Task: Look for space in Westonaria, South Africa from 12th August, 2023 to 16th August, 2023 for 8 adults in price range Rs.10000 to Rs.16000. Place can be private room with 8 bedrooms having 8 beds and 8 bathrooms. Property type can be house, flat, guest house, hotel. Amenities needed are: wifi, TV, free parkinig on premises, gym, breakfast. Booking option can be shelf check-in. Required host language is English.
Action: Mouse moved to (475, 95)
Screenshot: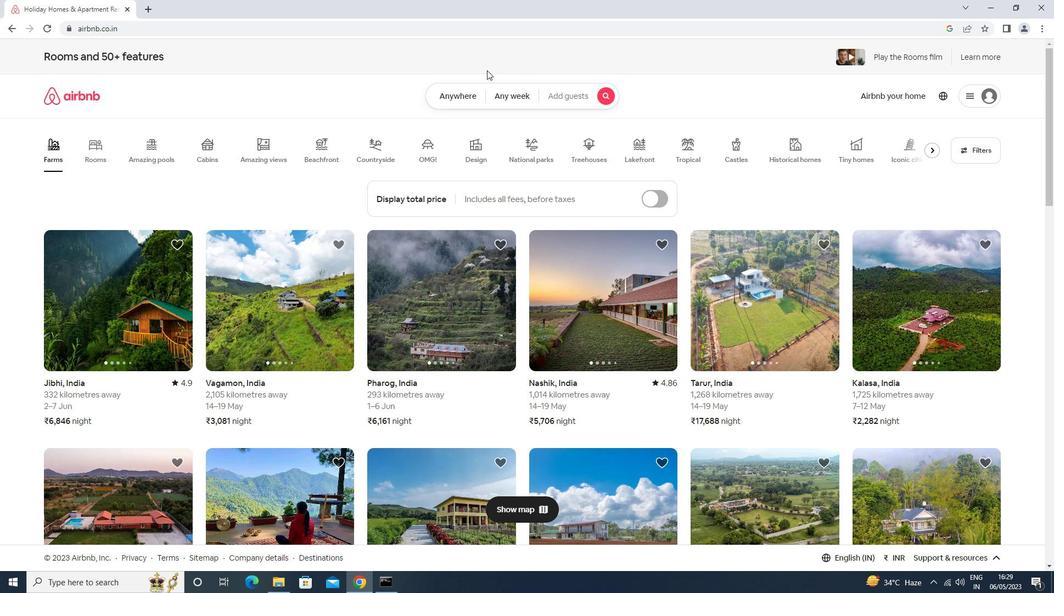
Action: Mouse pressed left at (475, 95)
Screenshot: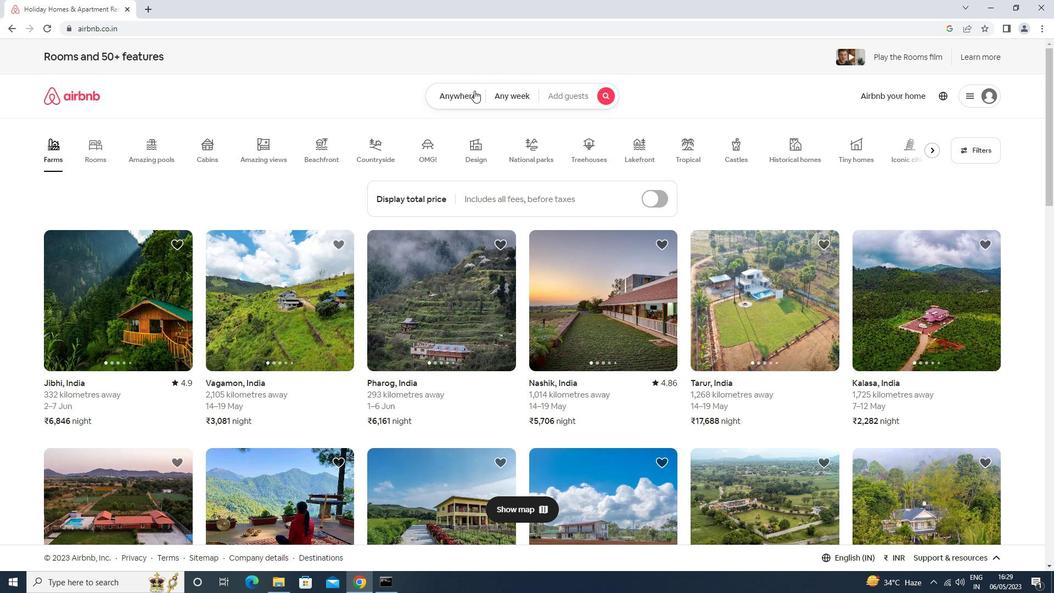 
Action: Mouse moved to (431, 141)
Screenshot: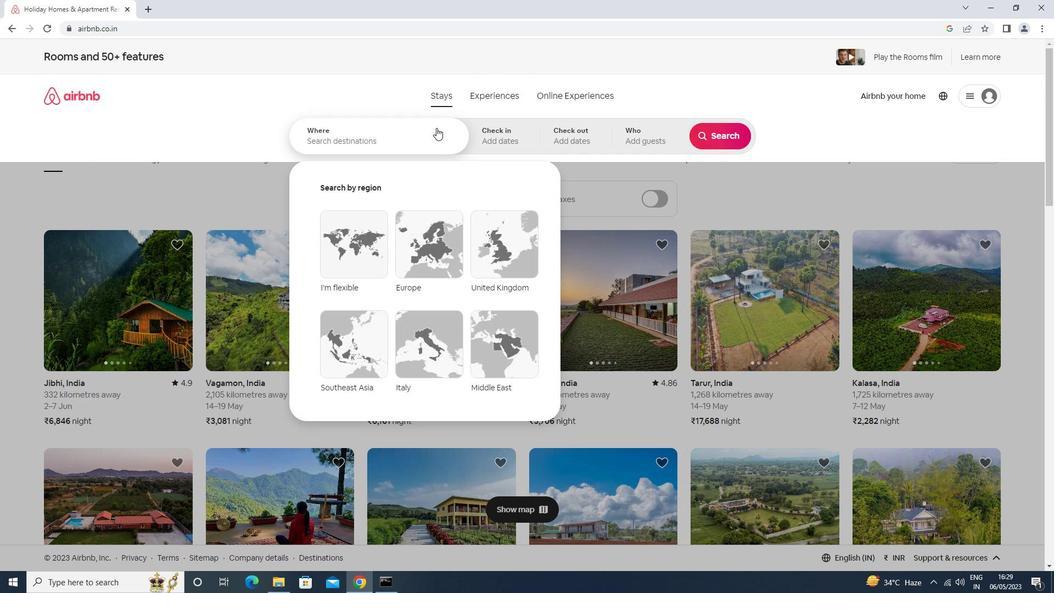 
Action: Mouse pressed left at (431, 141)
Screenshot: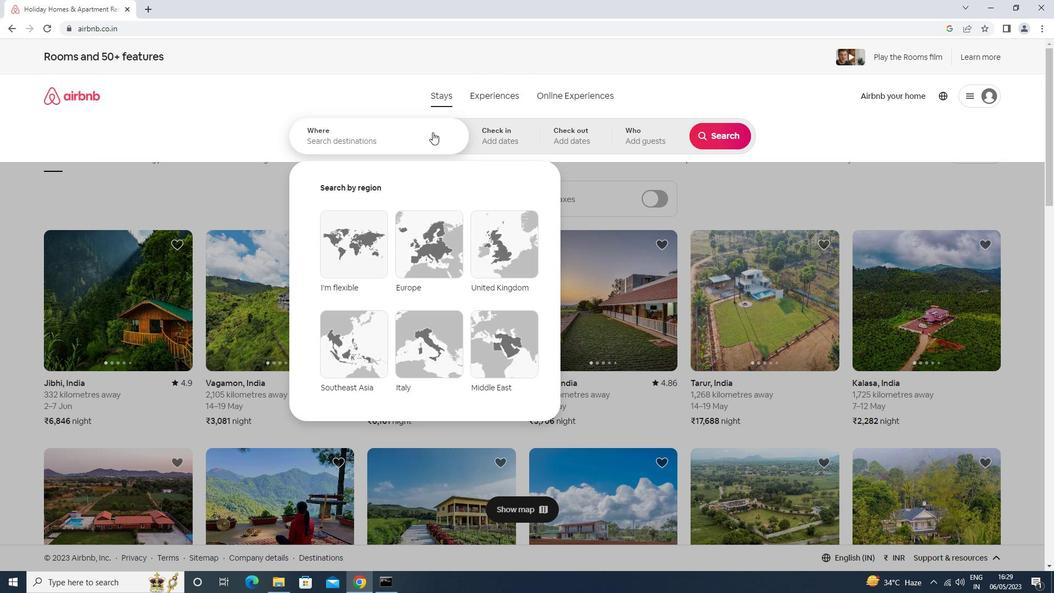 
Action: Key pressed <Key.shift>WESTONARIA<Key.shift><<Key.backspace>,<Key.space><Key.shift>SOUTH<Key.space><Key.shift>AFRICA<Key.down><Key.enter>
Screenshot: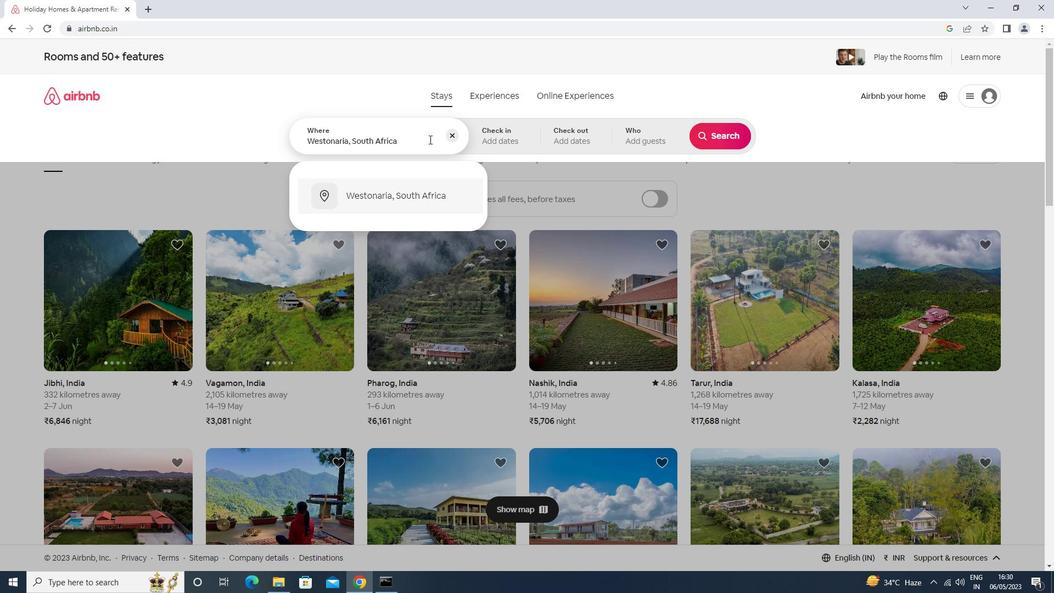 
Action: Mouse moved to (720, 223)
Screenshot: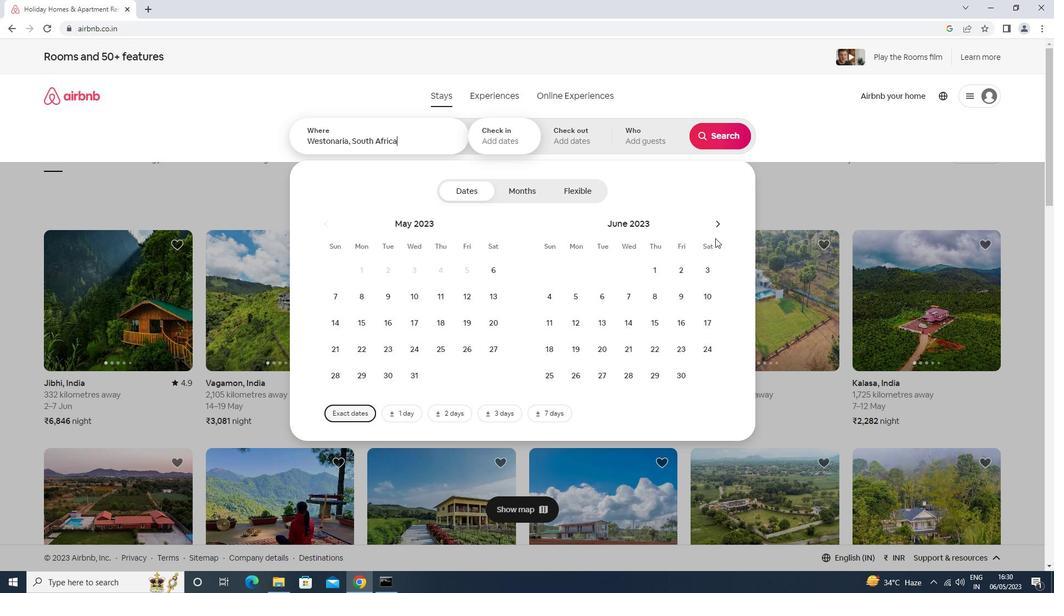 
Action: Mouse pressed left at (720, 223)
Screenshot: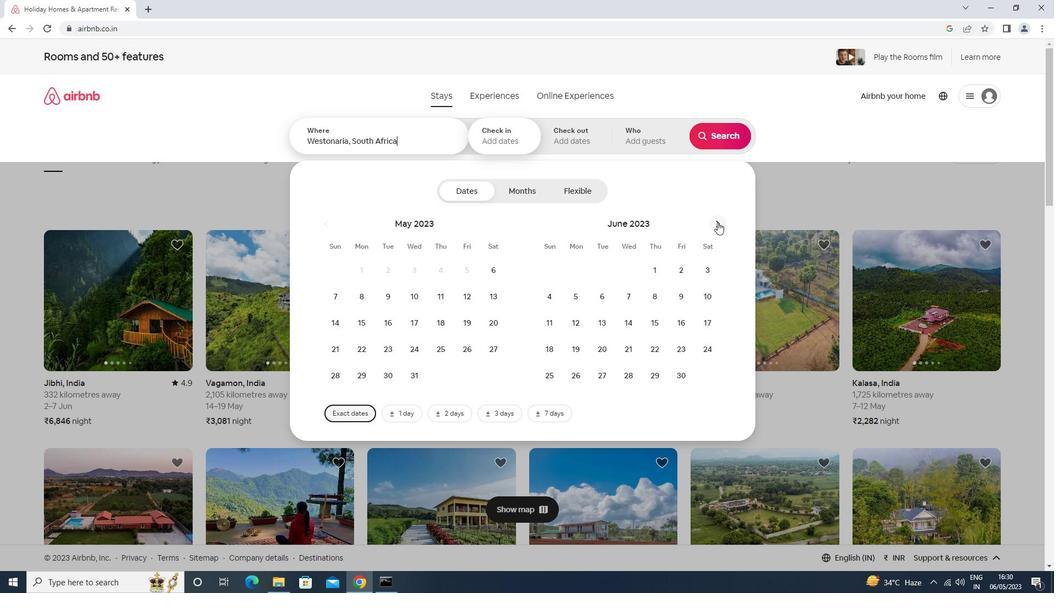 
Action: Mouse pressed left at (720, 223)
Screenshot: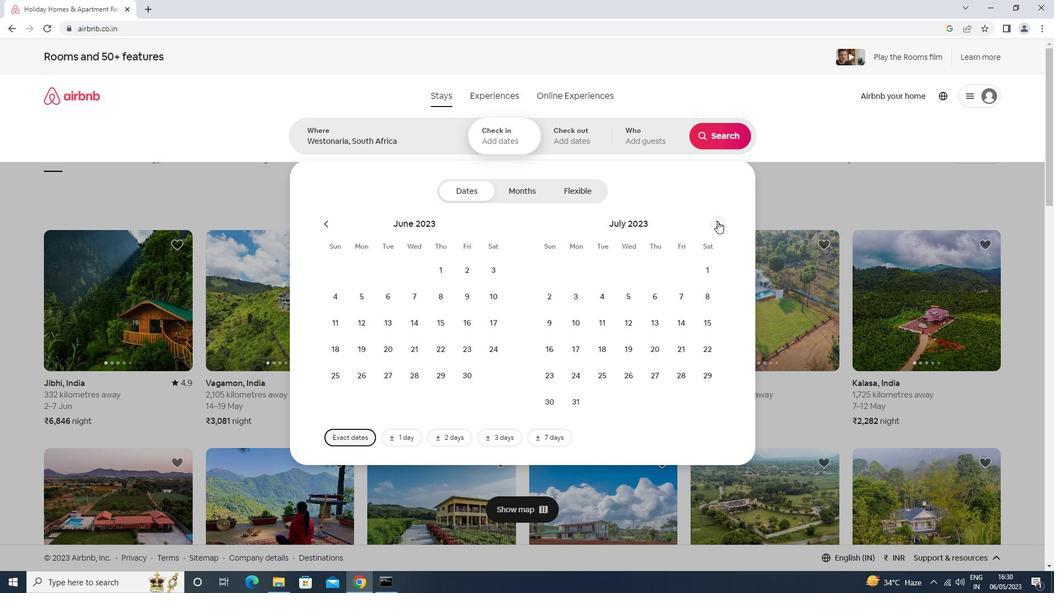 
Action: Mouse moved to (708, 297)
Screenshot: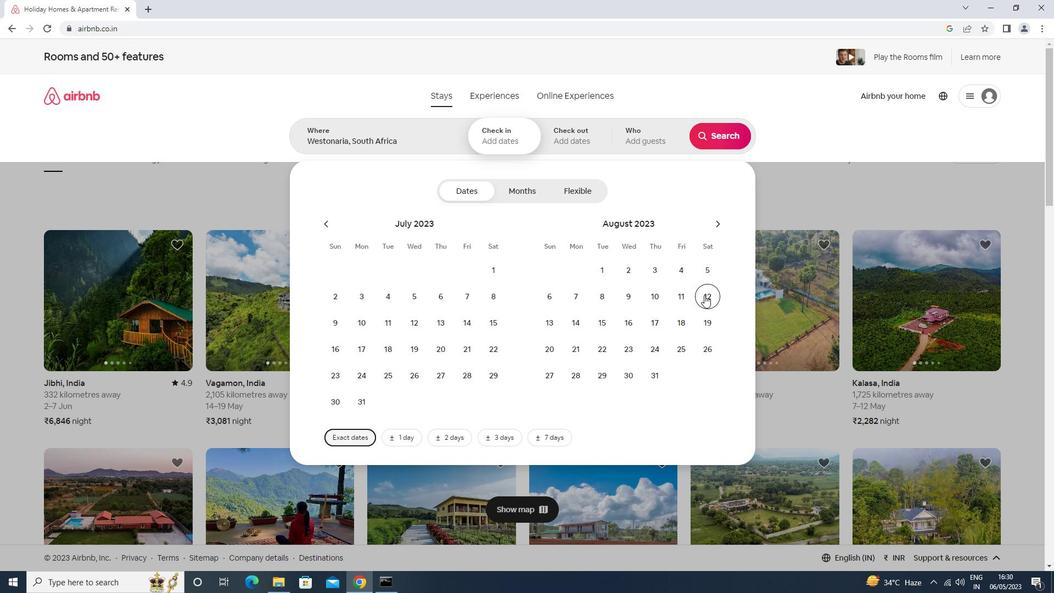 
Action: Mouse pressed left at (708, 297)
Screenshot: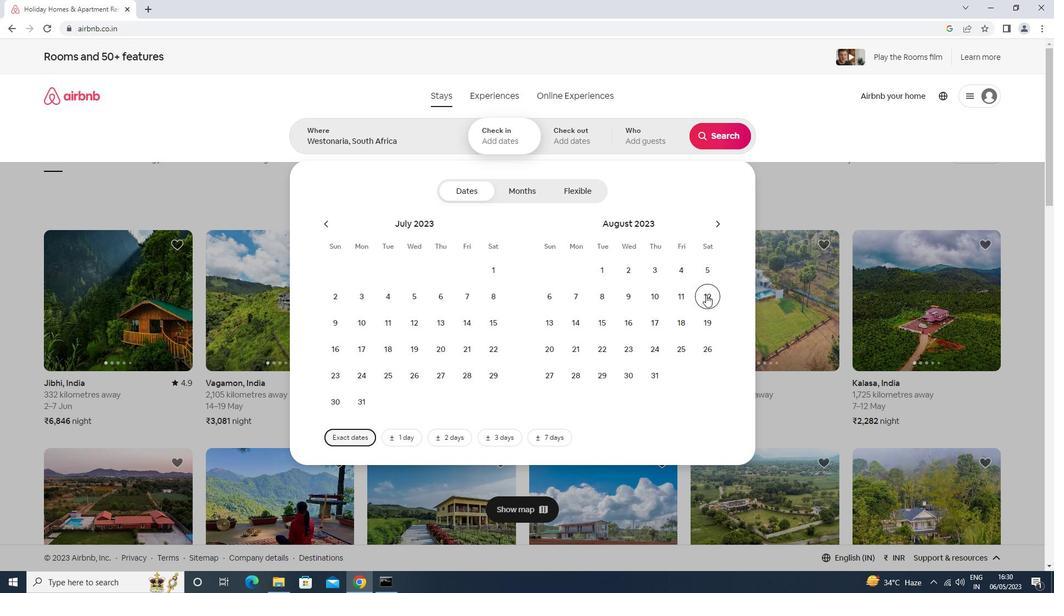 
Action: Mouse moved to (631, 330)
Screenshot: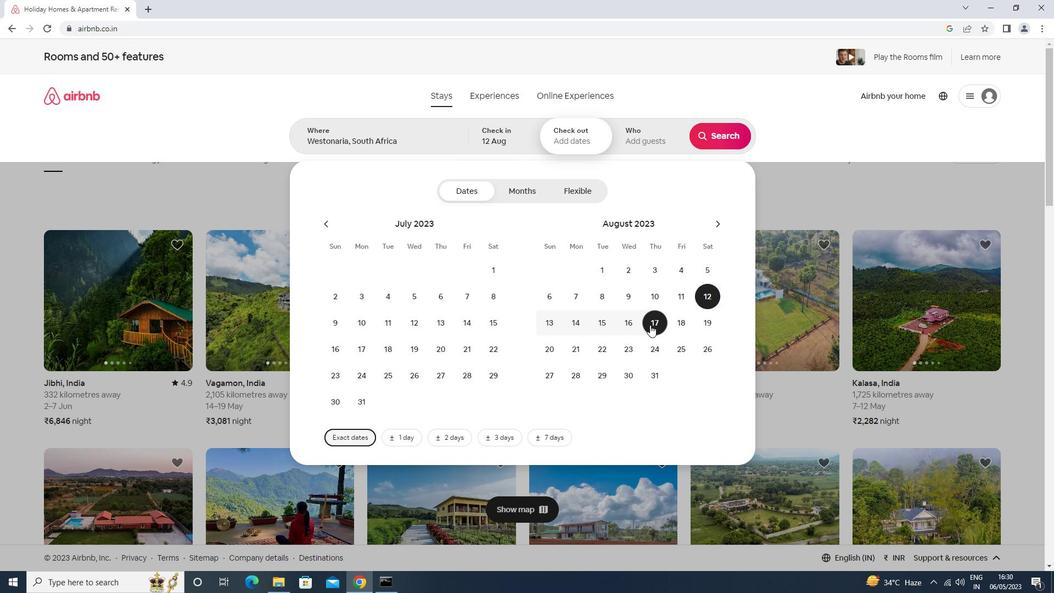 
Action: Mouse pressed left at (631, 330)
Screenshot: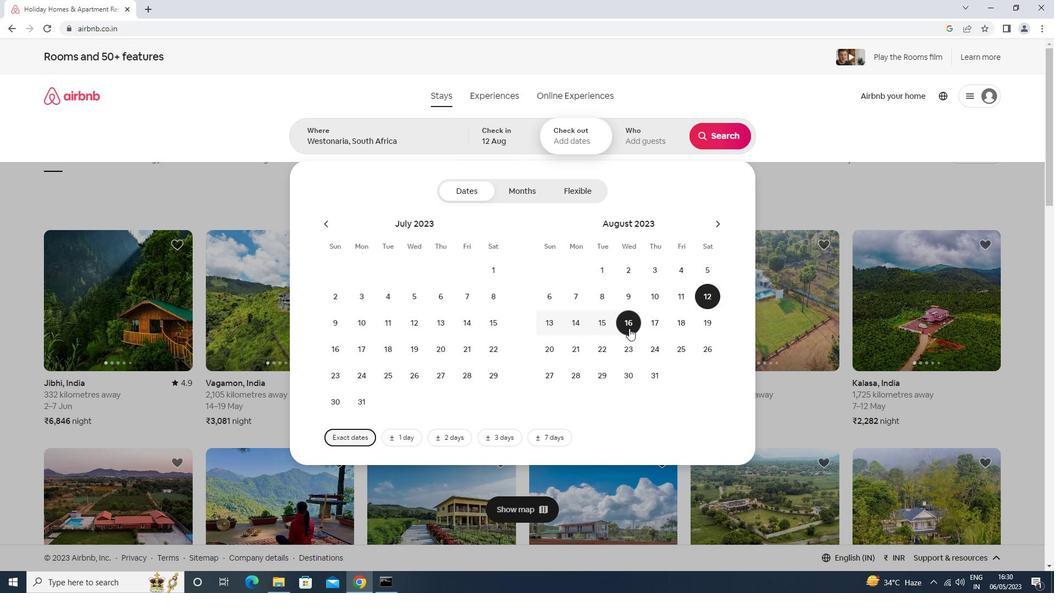 
Action: Mouse moved to (636, 147)
Screenshot: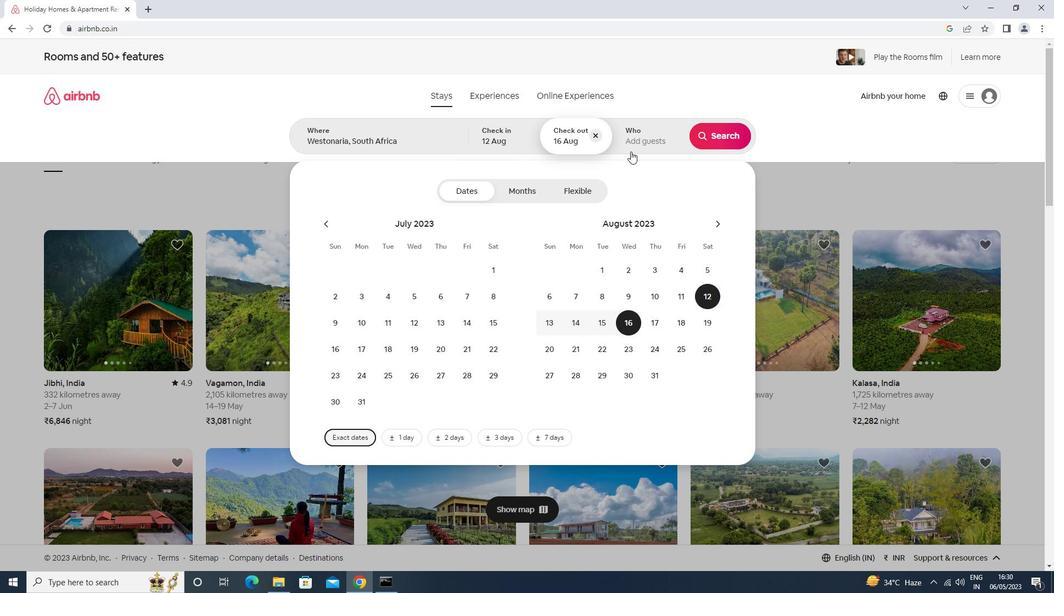
Action: Mouse pressed left at (636, 147)
Screenshot: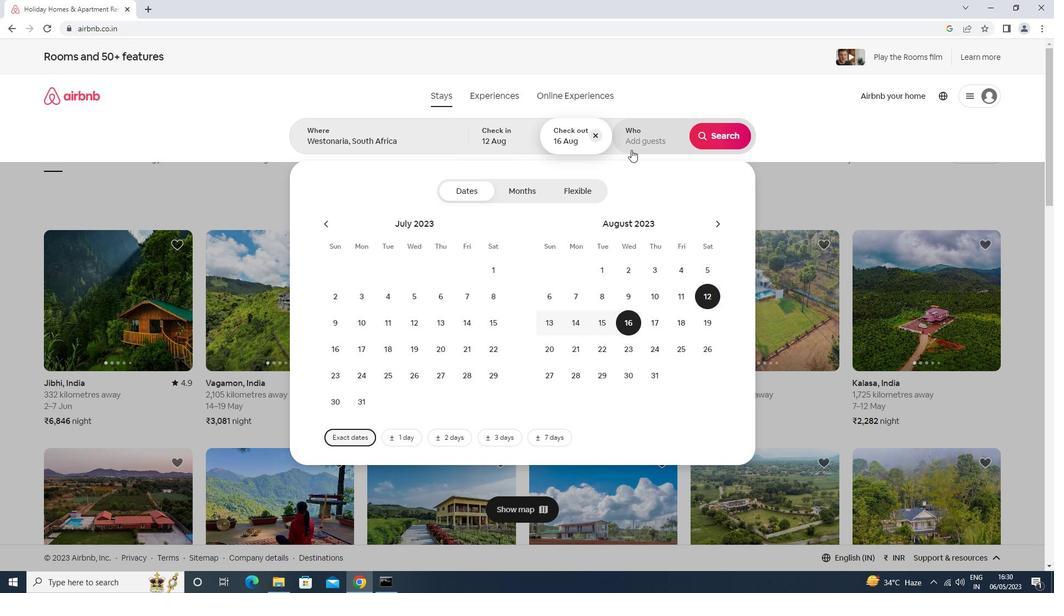 
Action: Mouse moved to (725, 195)
Screenshot: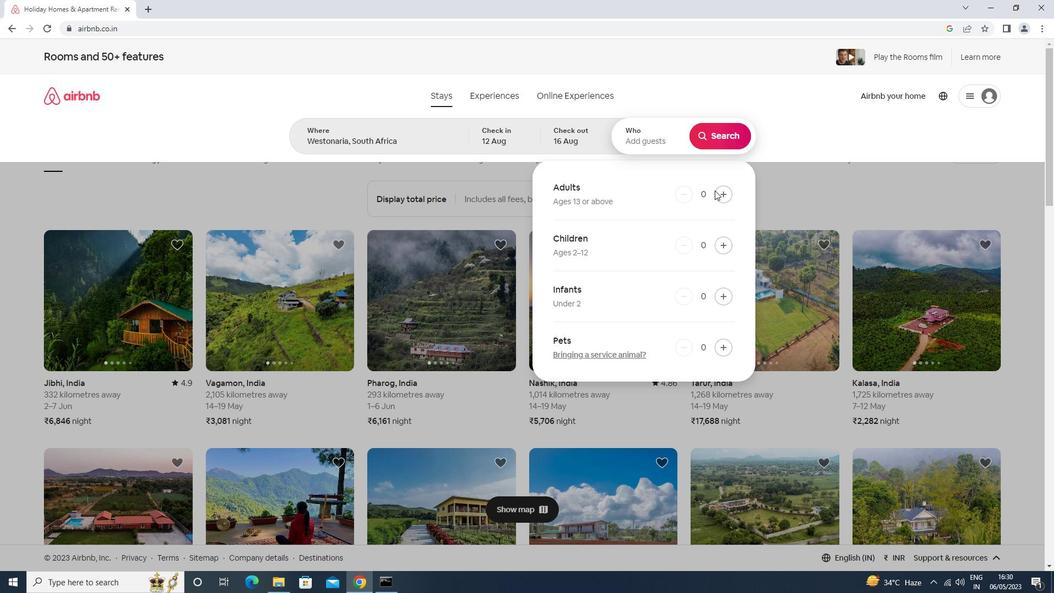 
Action: Mouse pressed left at (725, 195)
Screenshot: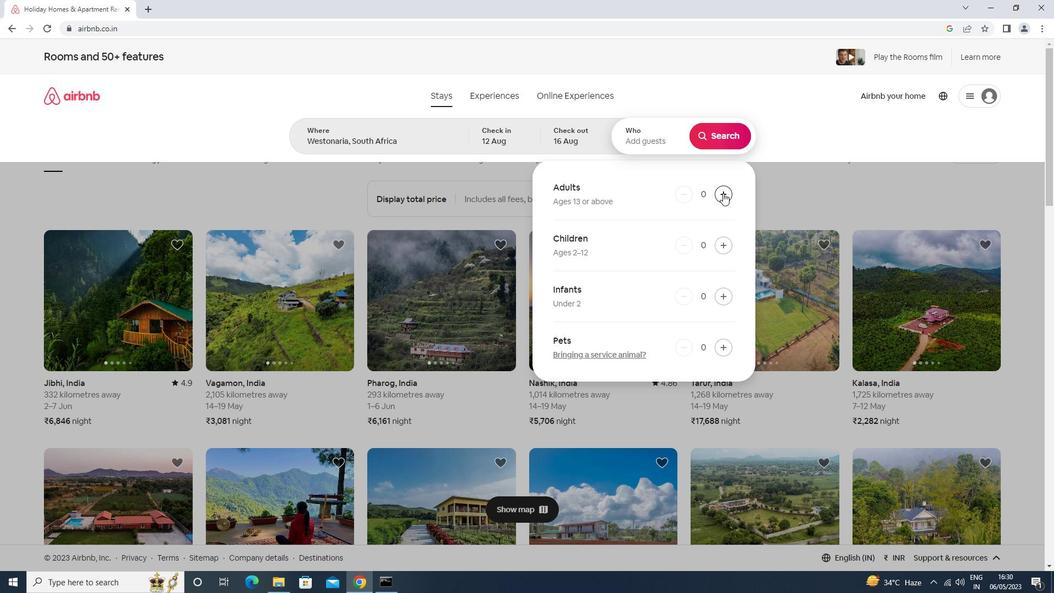 
Action: Mouse pressed left at (725, 195)
Screenshot: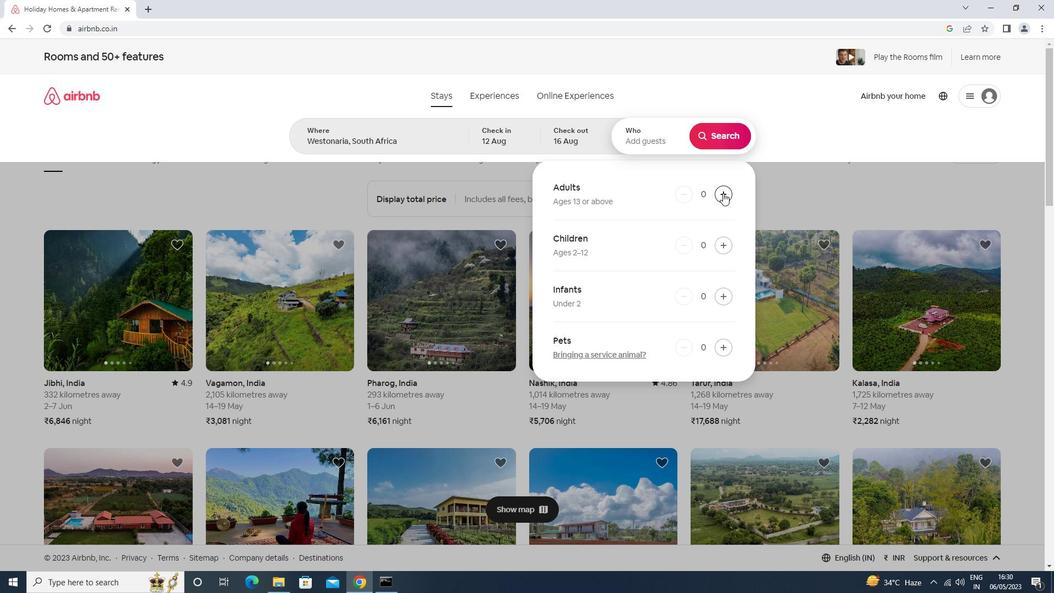 
Action: Mouse pressed left at (725, 195)
Screenshot: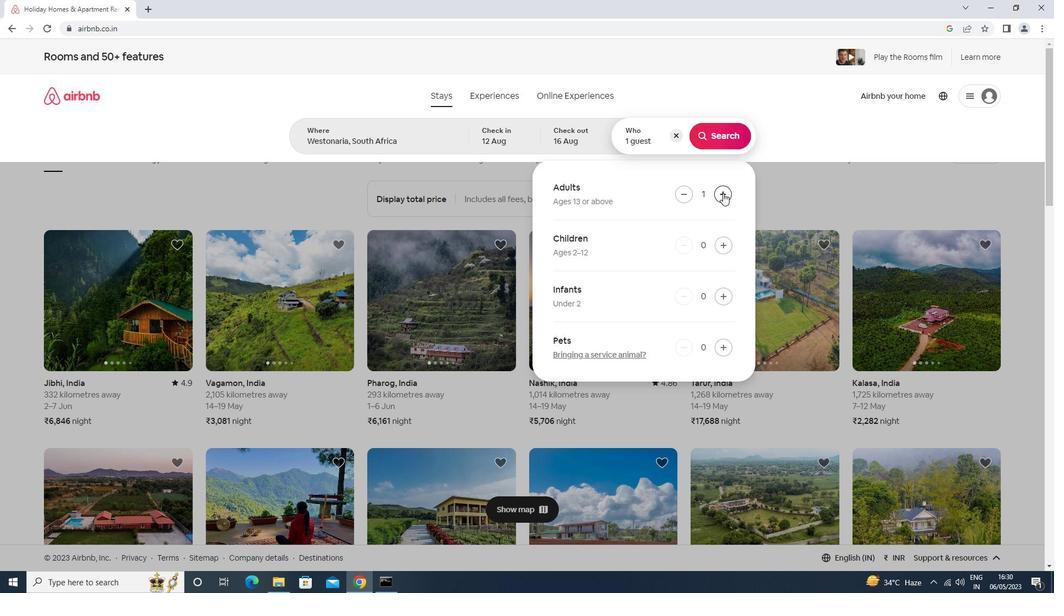 
Action: Mouse pressed left at (725, 195)
Screenshot: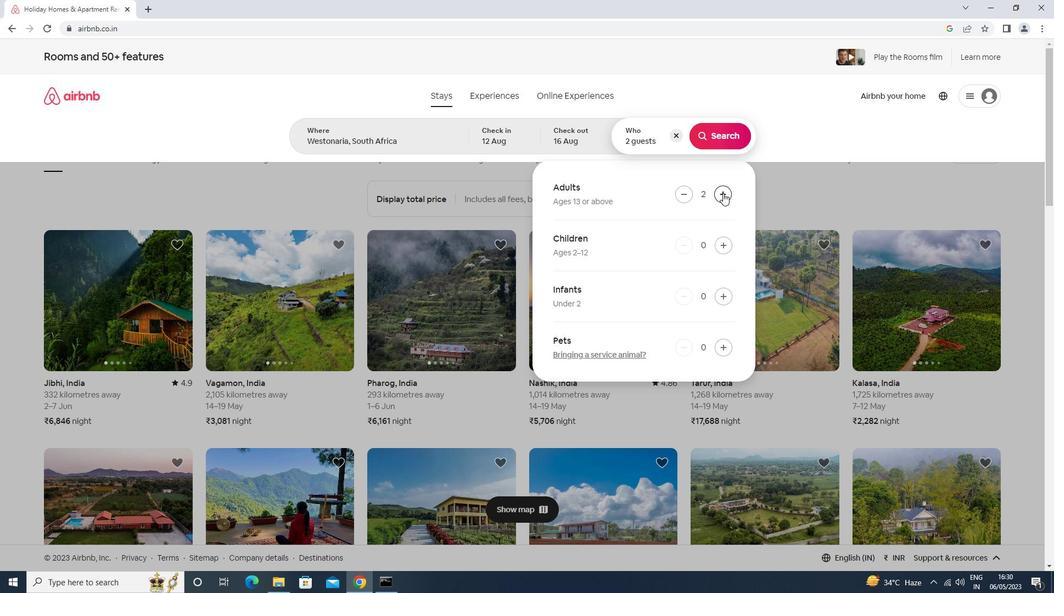 
Action: Mouse pressed left at (725, 195)
Screenshot: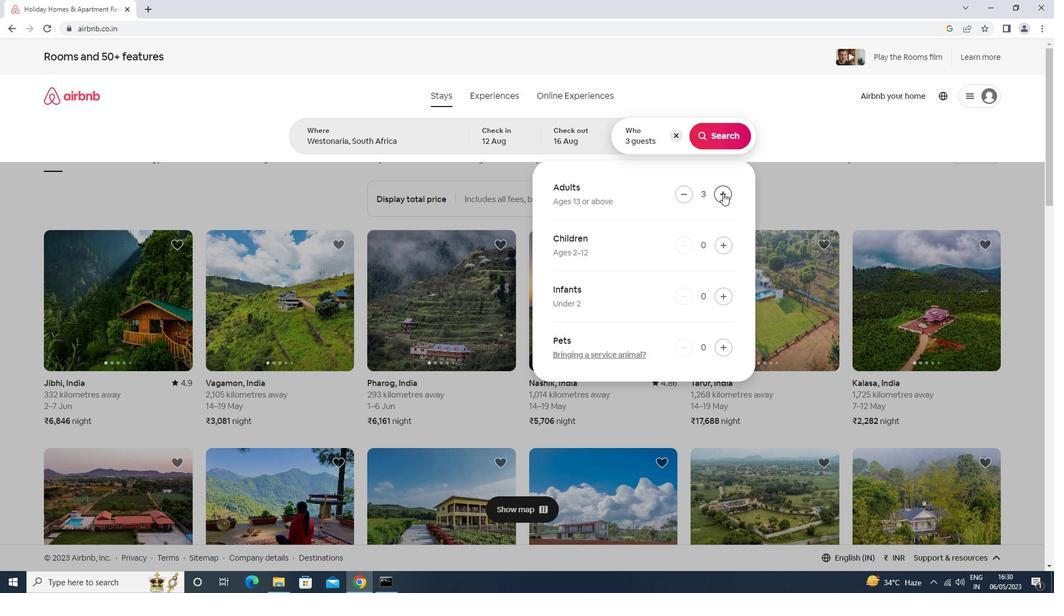 
Action: Mouse pressed left at (725, 195)
Screenshot: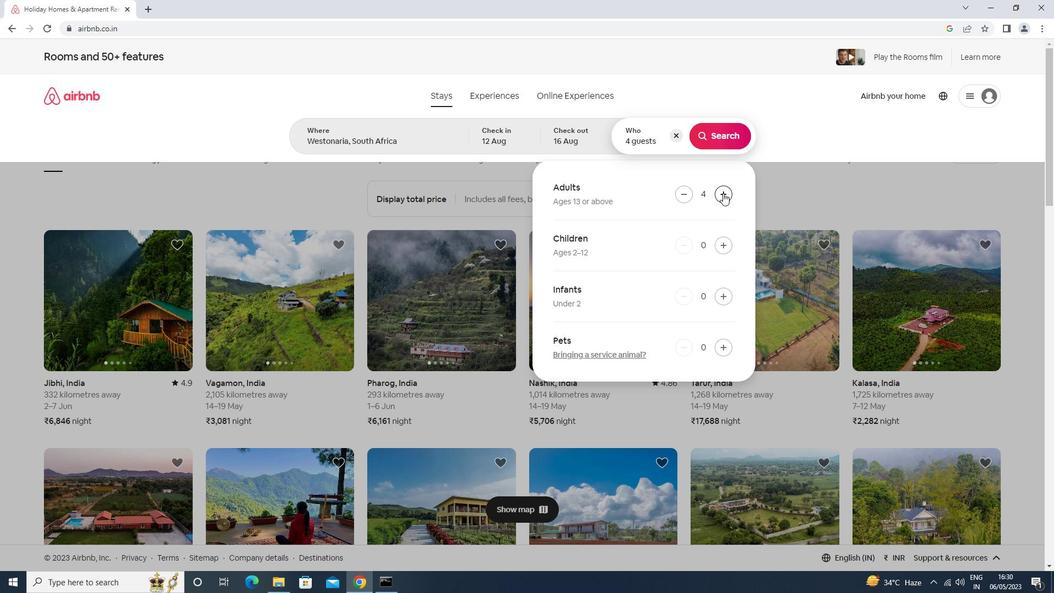 
Action: Mouse pressed left at (725, 195)
Screenshot: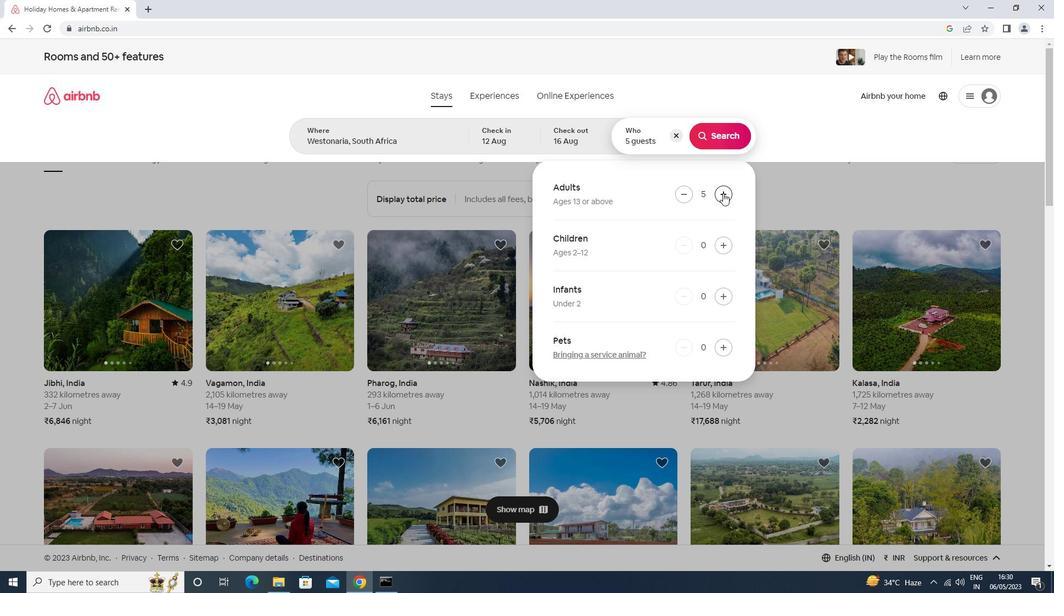 
Action: Mouse pressed left at (725, 195)
Screenshot: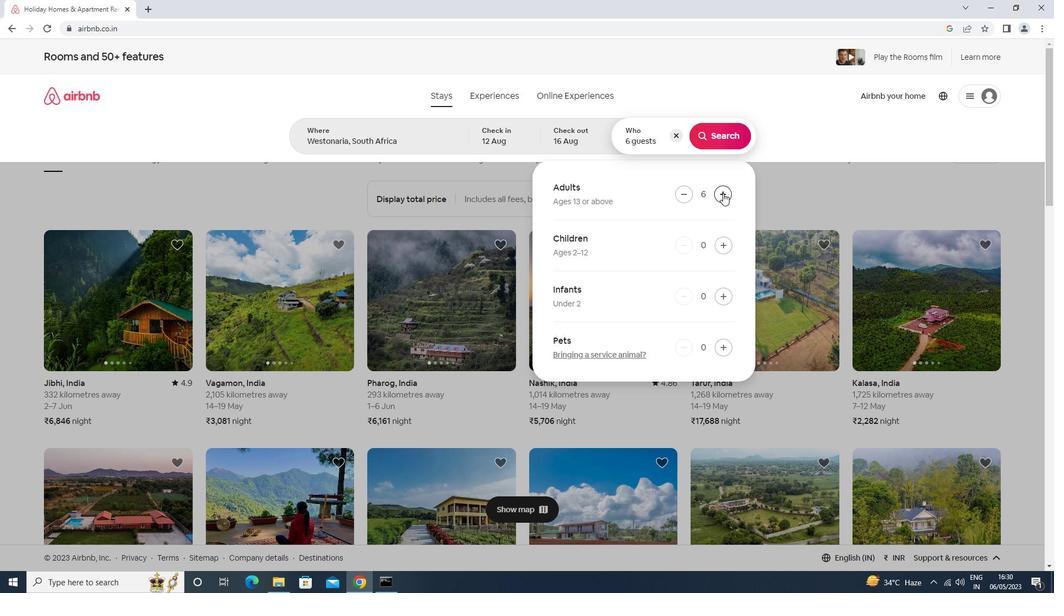 
Action: Mouse moved to (719, 142)
Screenshot: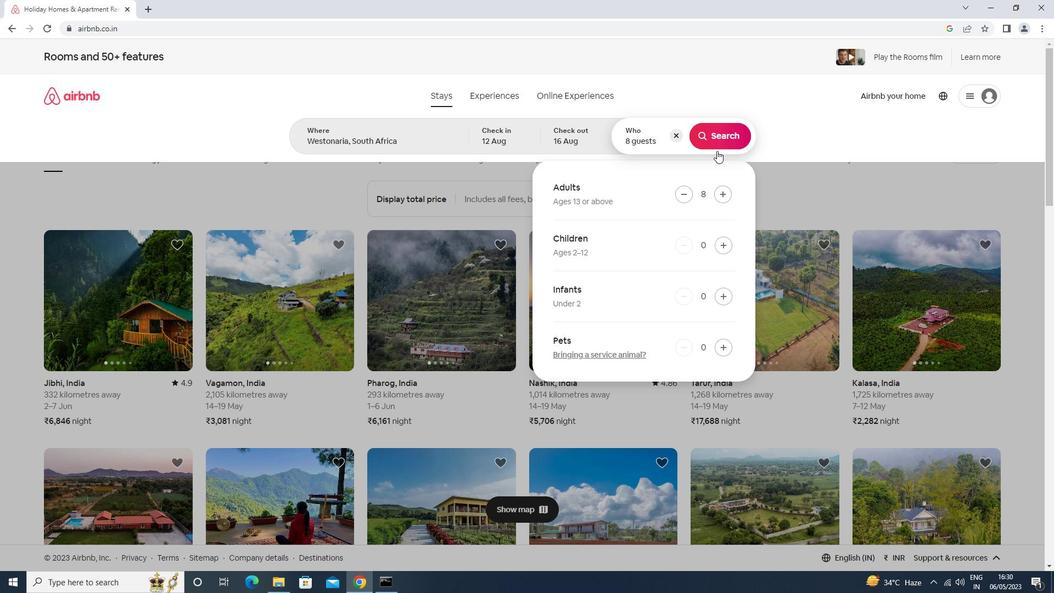 
Action: Mouse pressed left at (719, 142)
Screenshot: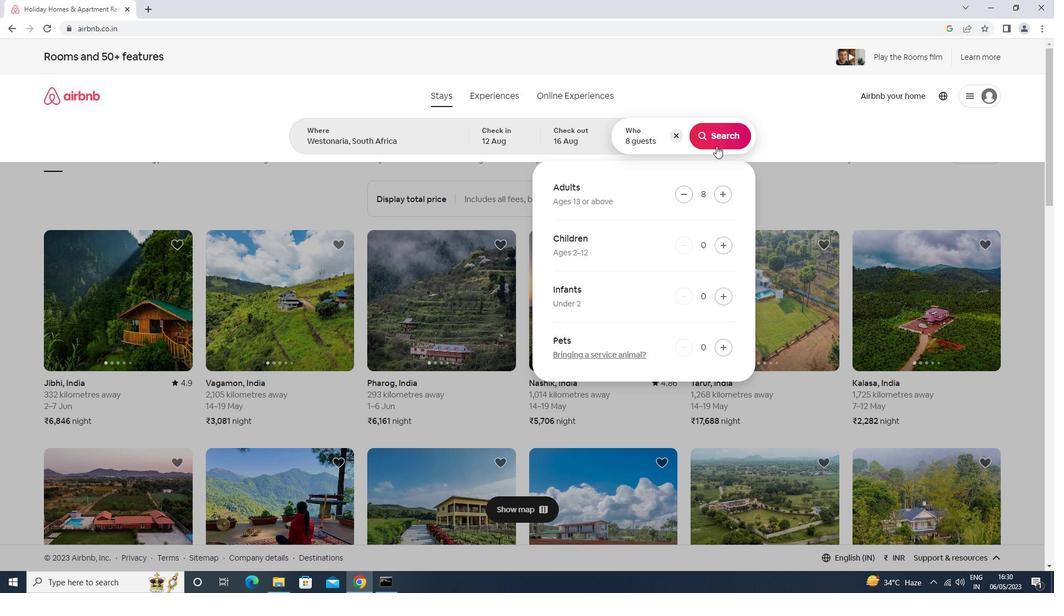 
Action: Mouse moved to (1009, 113)
Screenshot: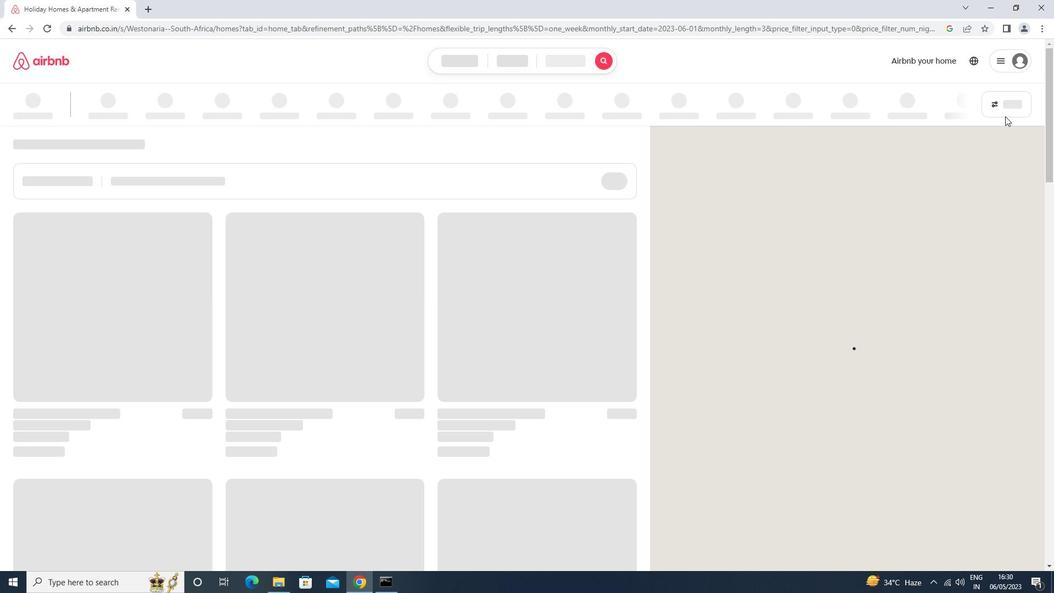 
Action: Mouse pressed left at (1009, 113)
Screenshot: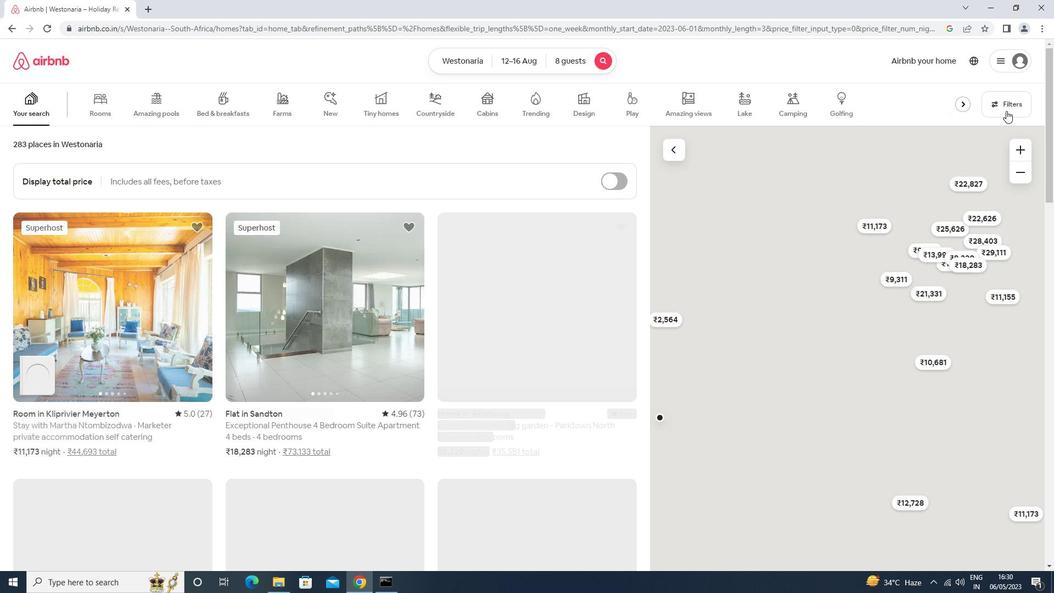 
Action: Mouse moved to (422, 367)
Screenshot: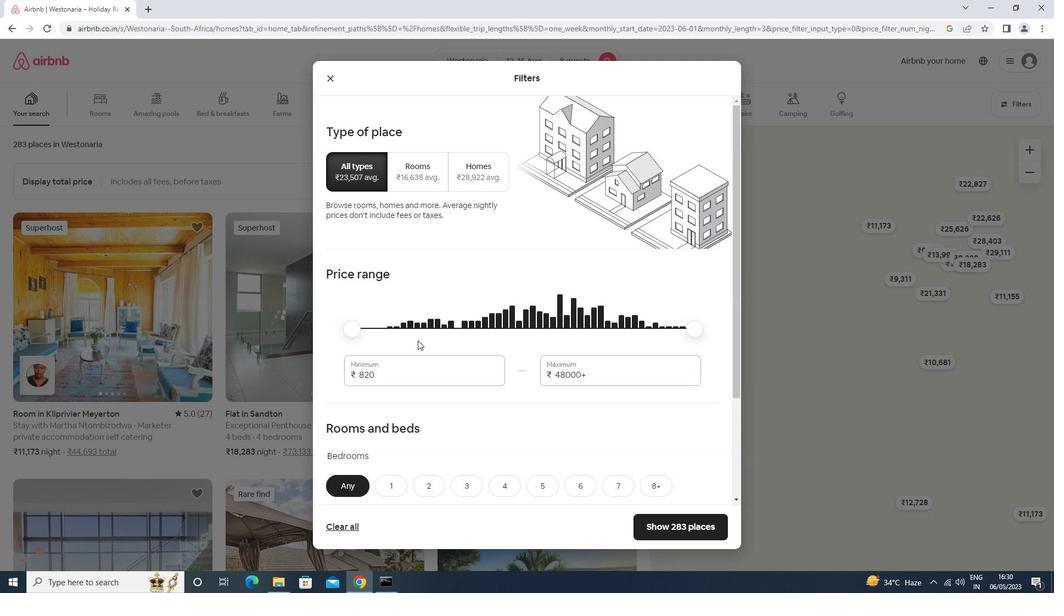 
Action: Mouse pressed left at (422, 367)
Screenshot: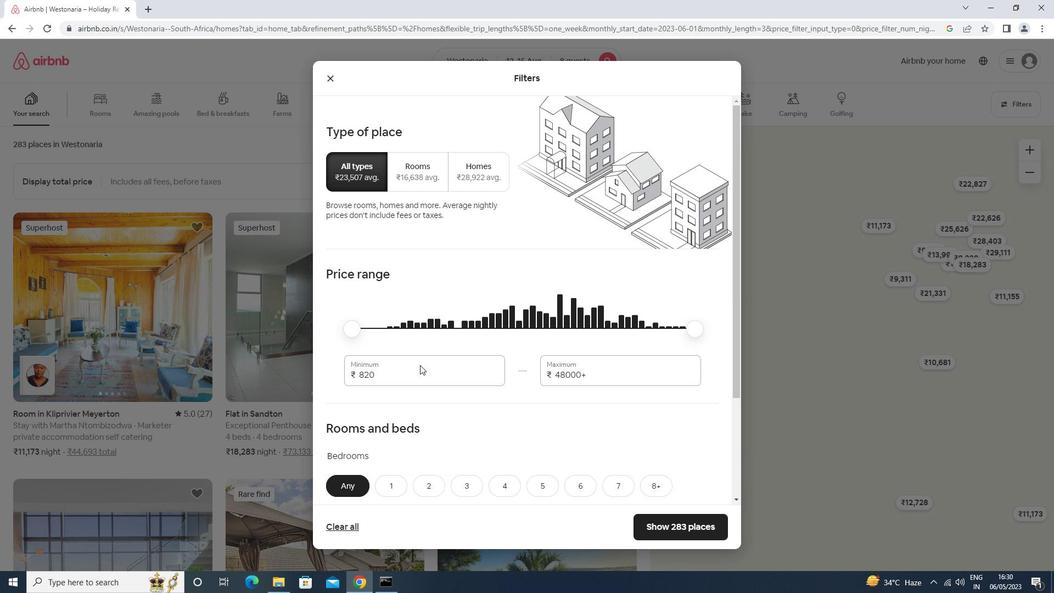 
Action: Mouse moved to (423, 367)
Screenshot: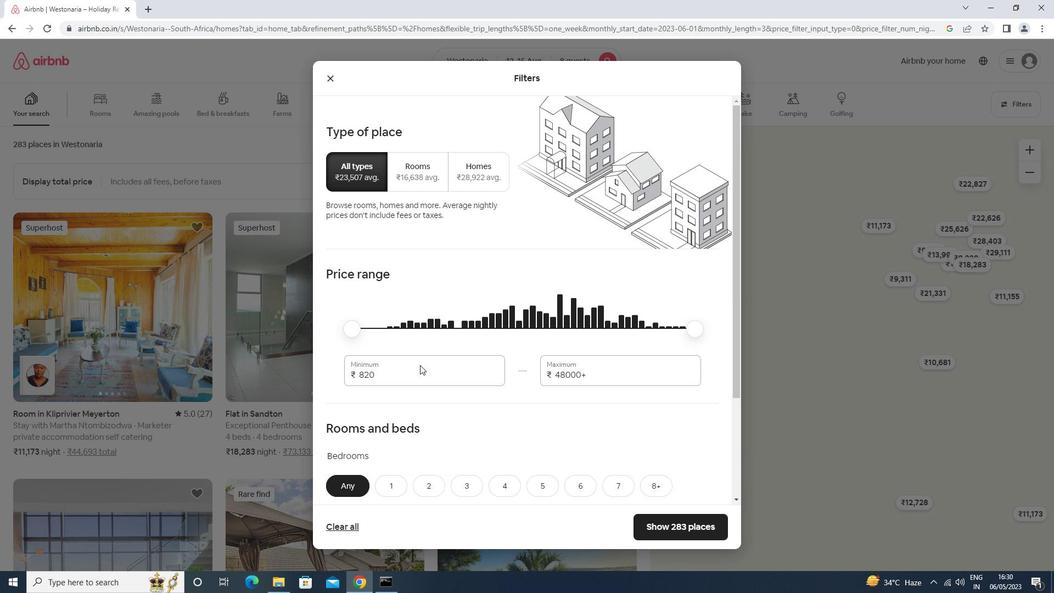
Action: Key pressed <Key.backspace><Key.backspace><Key.backspace>10000<Key.tab>16000
Screenshot: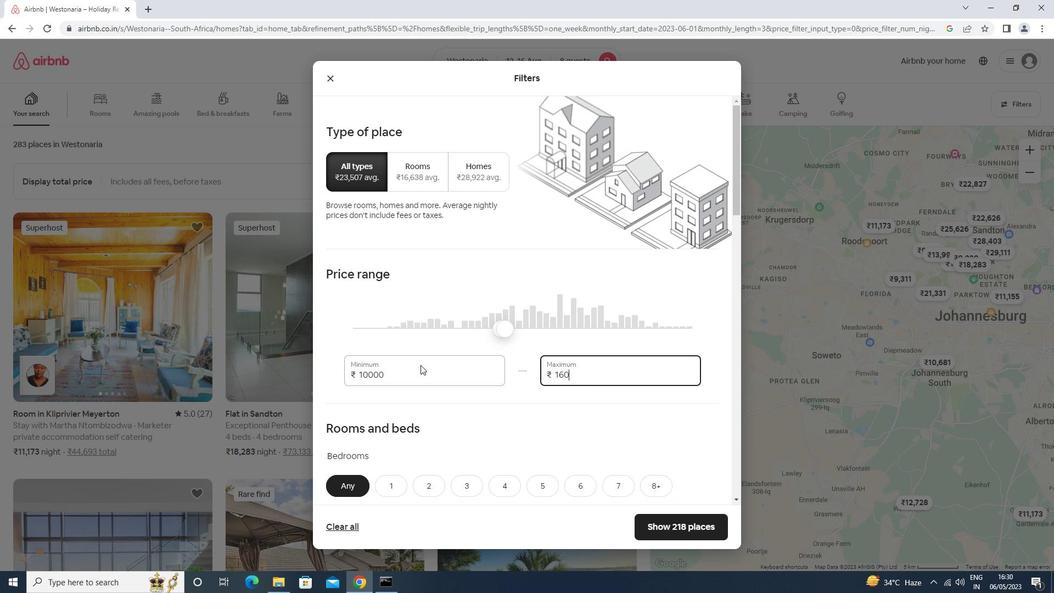 
Action: Mouse moved to (649, 137)
Screenshot: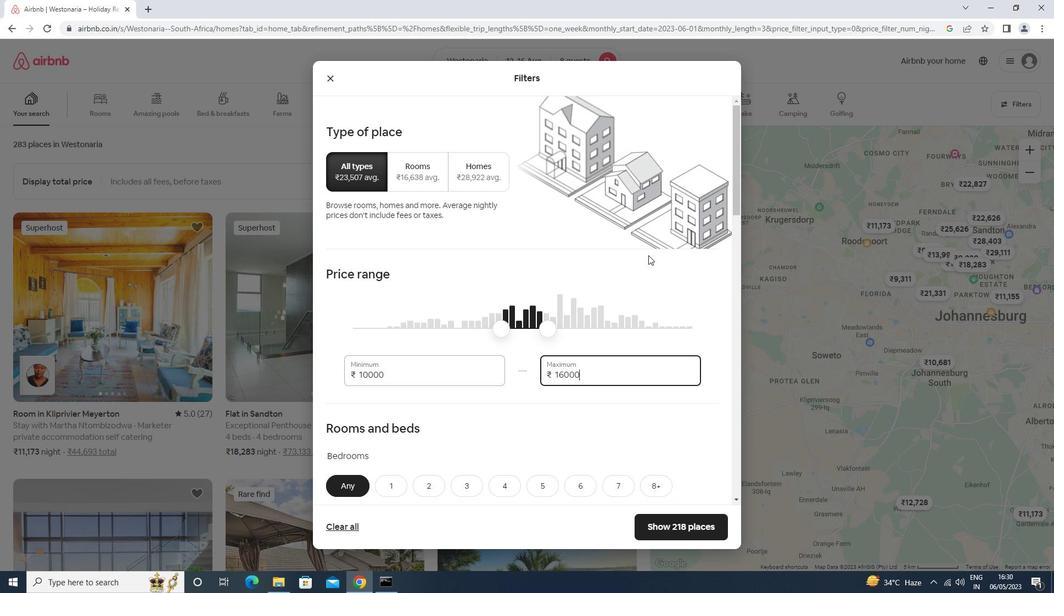 
Action: Mouse scrolled (649, 137) with delta (0, 0)
Screenshot: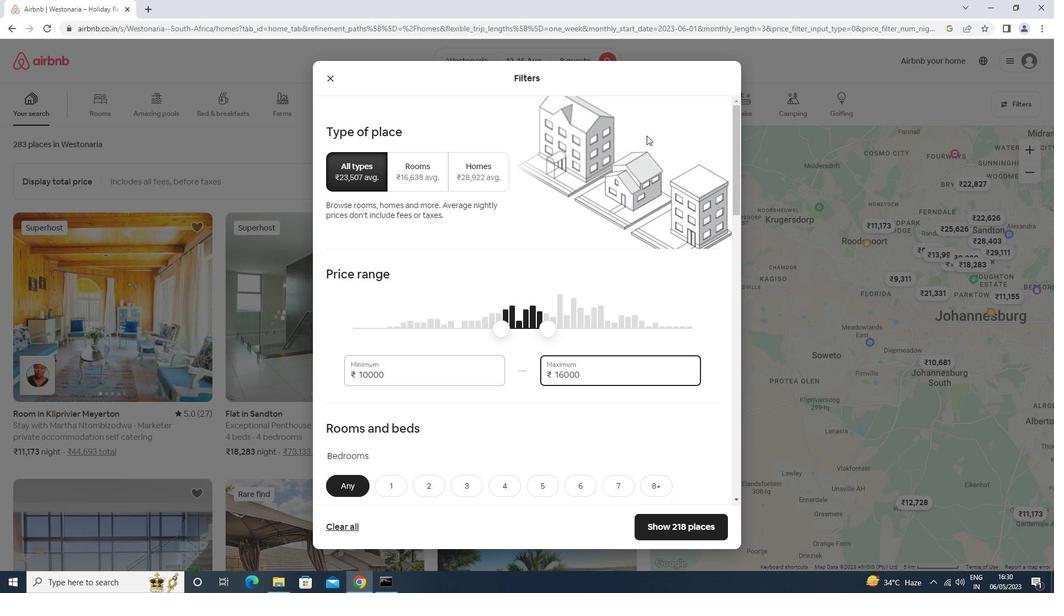 
Action: Mouse scrolled (649, 137) with delta (0, 0)
Screenshot: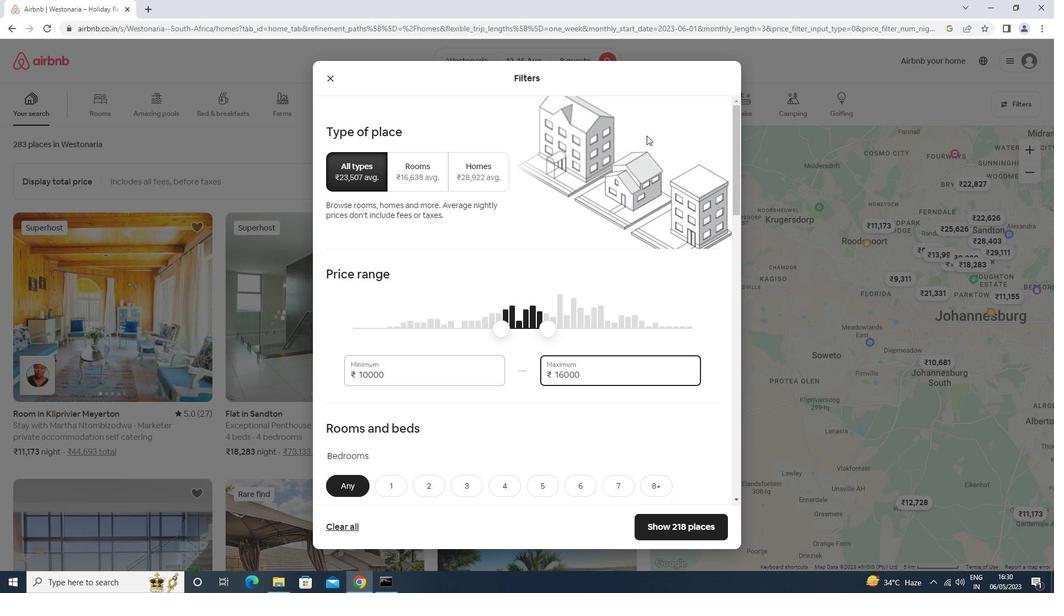
Action: Mouse scrolled (649, 137) with delta (0, 0)
Screenshot: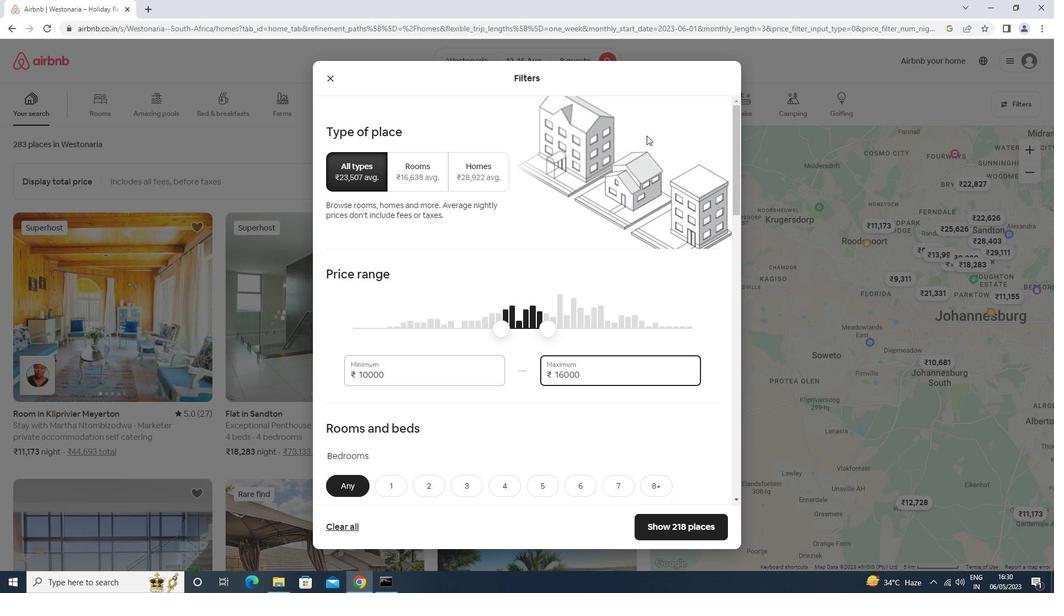 
Action: Mouse scrolled (649, 137) with delta (0, 0)
Screenshot: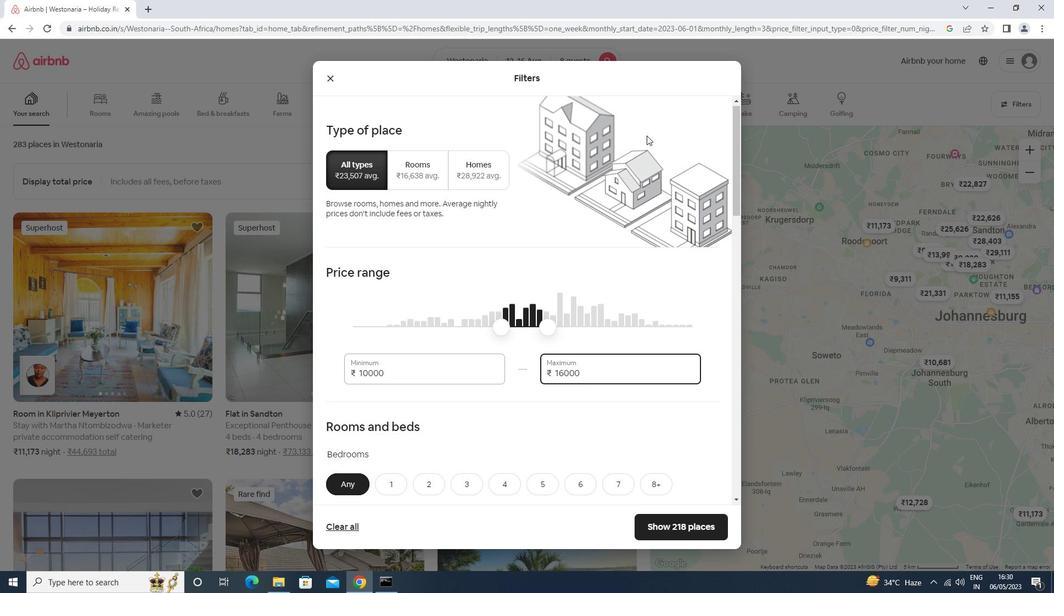 
Action: Mouse moved to (663, 271)
Screenshot: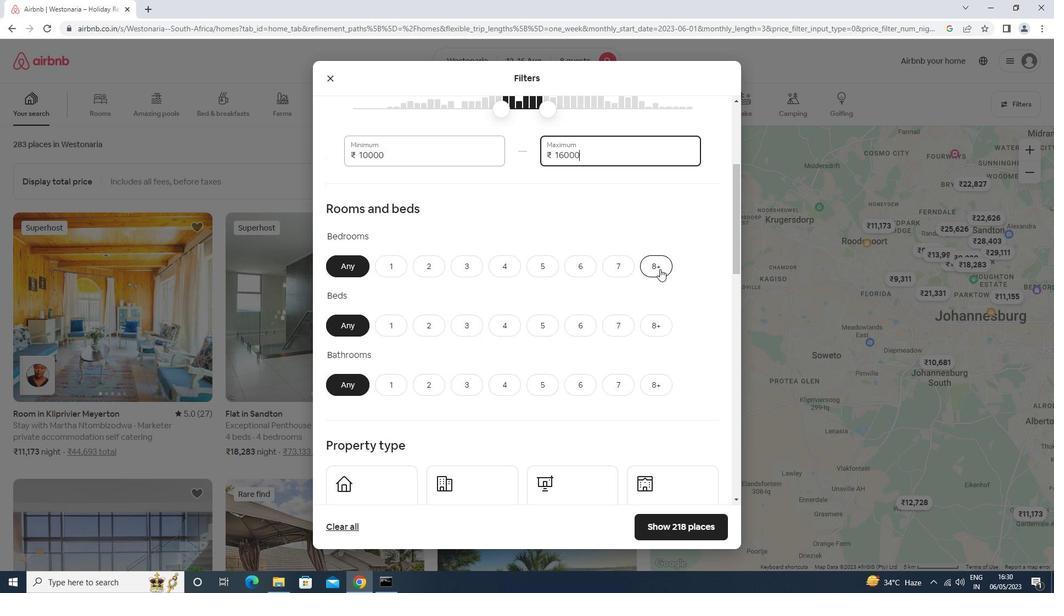 
Action: Mouse pressed left at (663, 271)
Screenshot: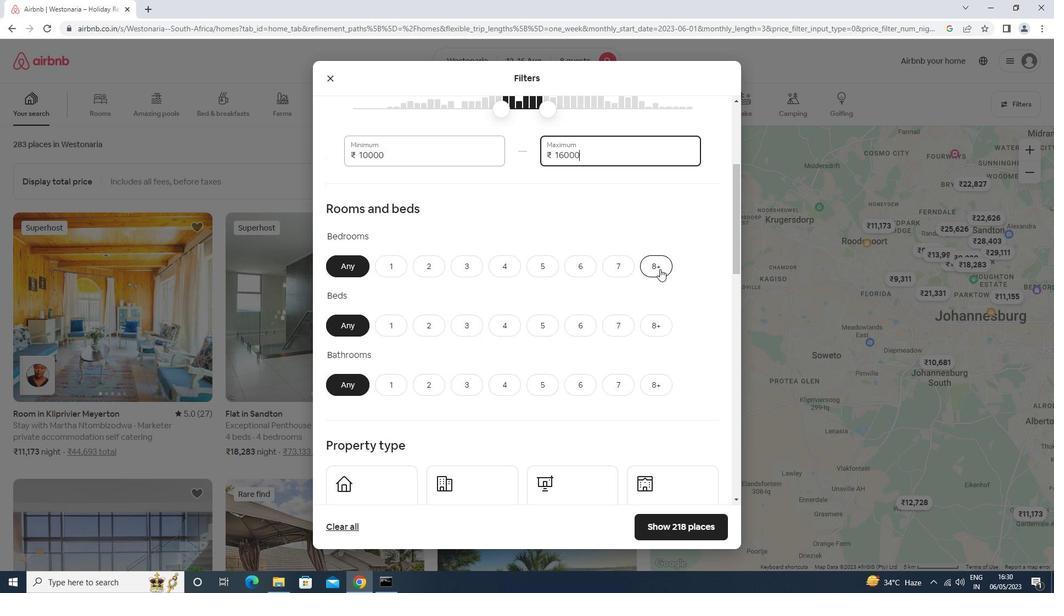 
Action: Mouse moved to (658, 323)
Screenshot: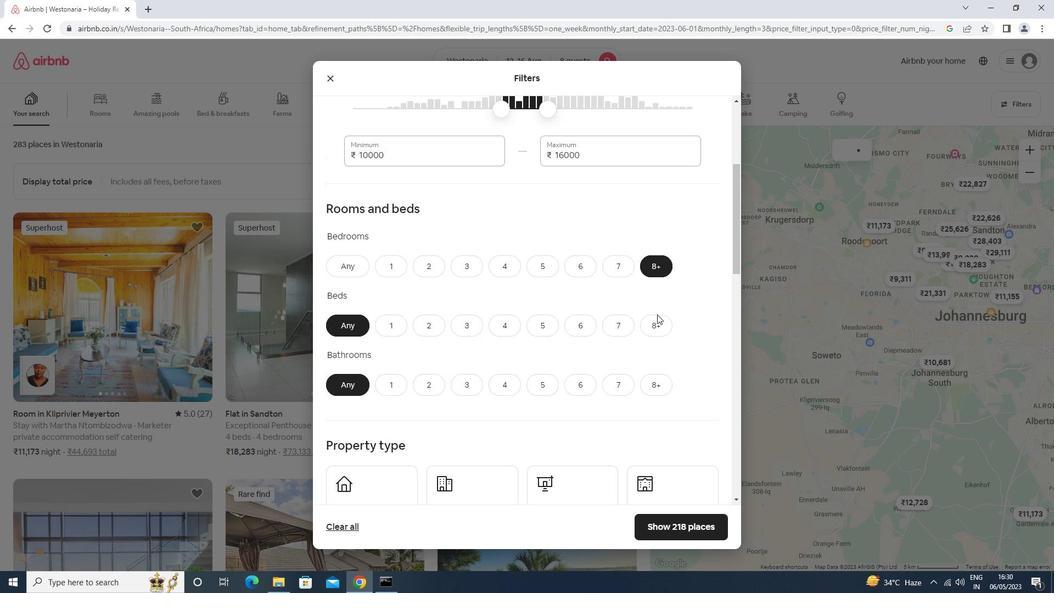 
Action: Mouse pressed left at (658, 323)
Screenshot: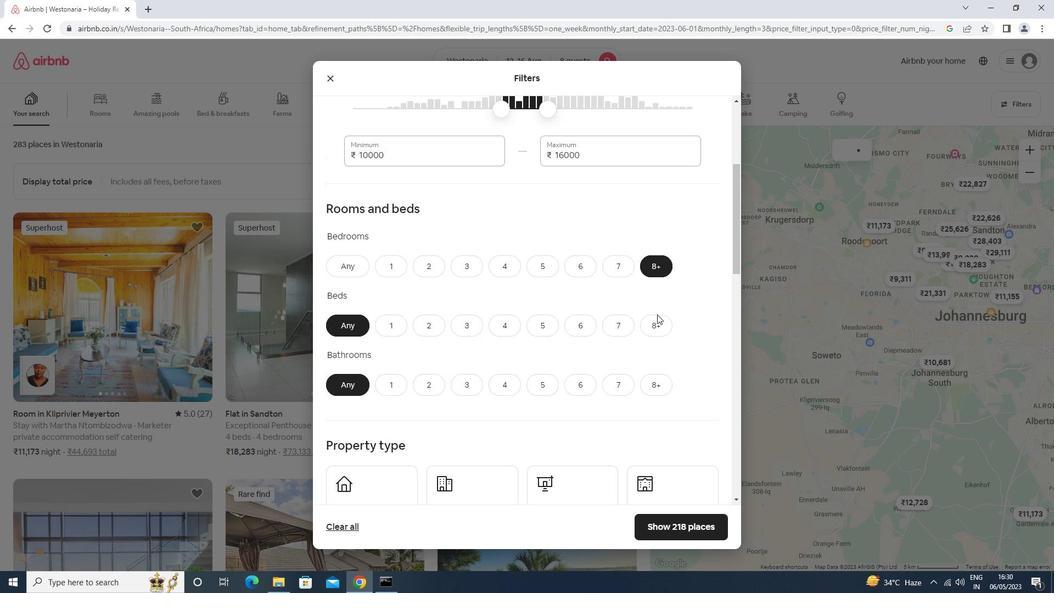 
Action: Mouse moved to (658, 380)
Screenshot: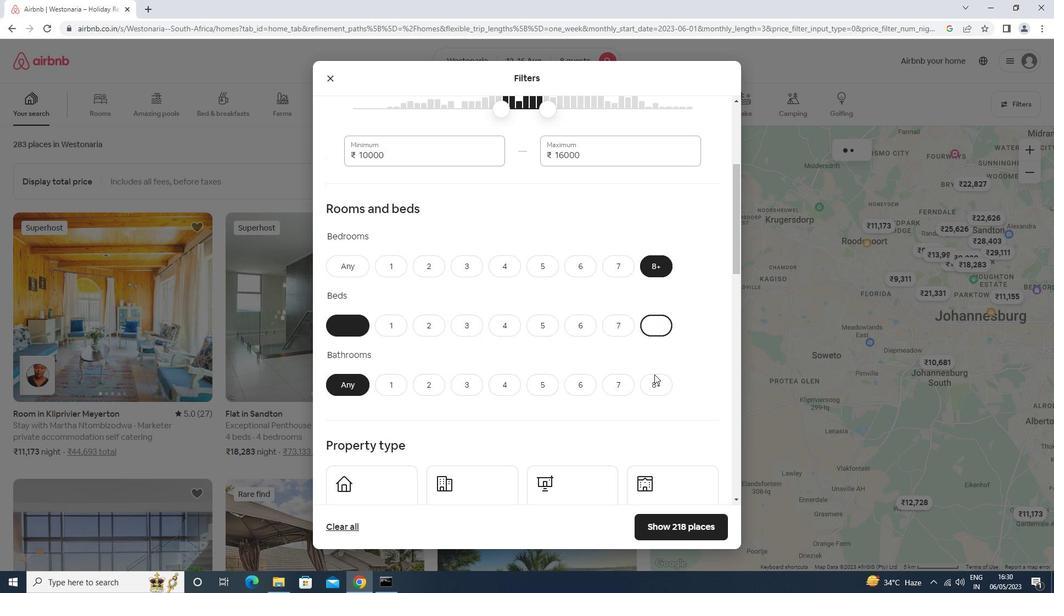 
Action: Mouse pressed left at (658, 380)
Screenshot: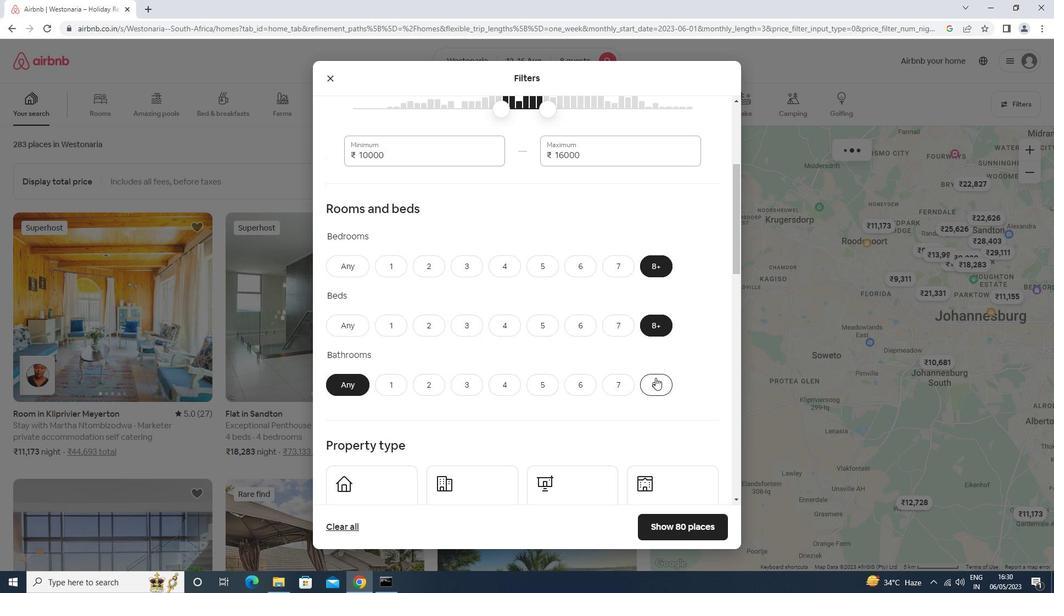 
Action: Mouse moved to (658, 372)
Screenshot: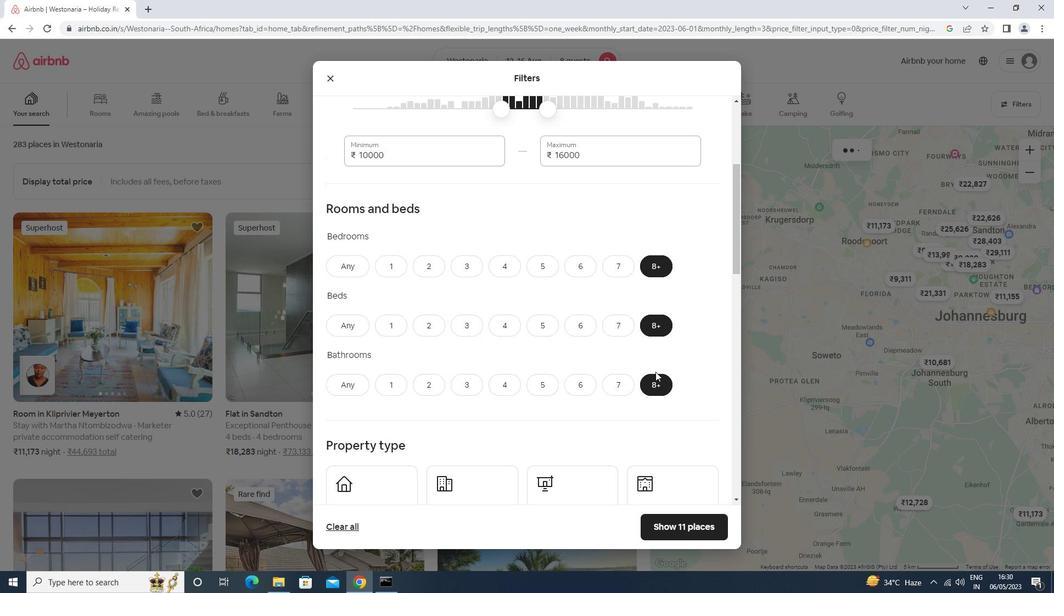 
Action: Mouse scrolled (658, 371) with delta (0, 0)
Screenshot: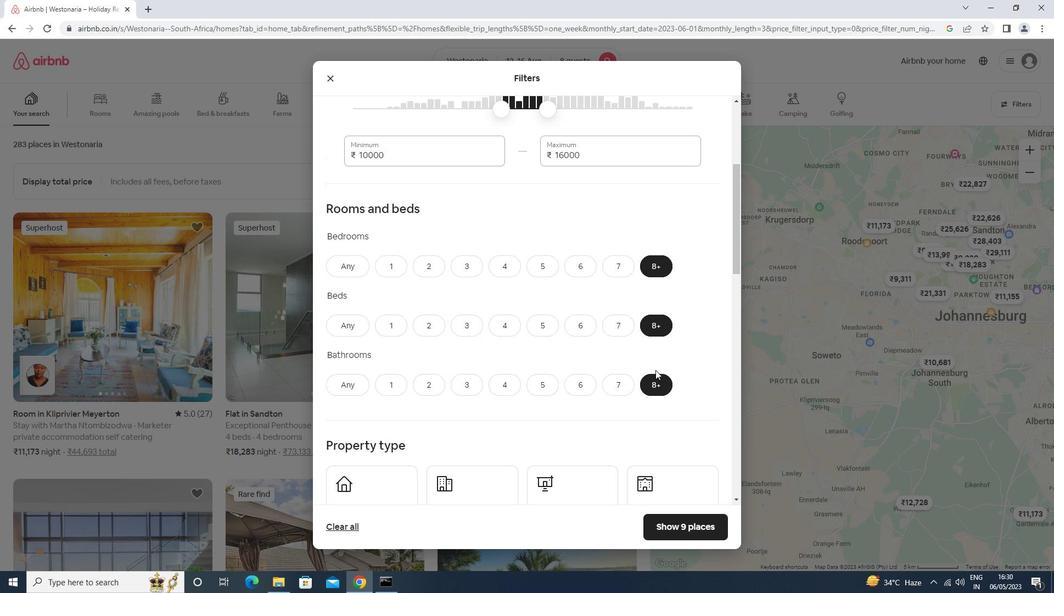 
Action: Mouse scrolled (658, 371) with delta (0, 0)
Screenshot: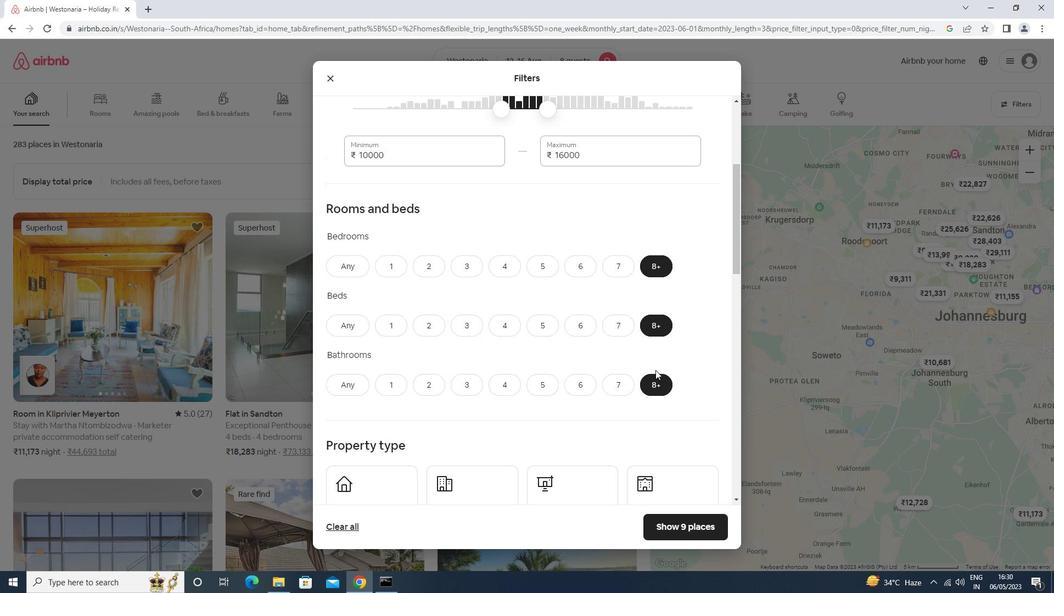 
Action: Mouse scrolled (658, 371) with delta (0, 0)
Screenshot: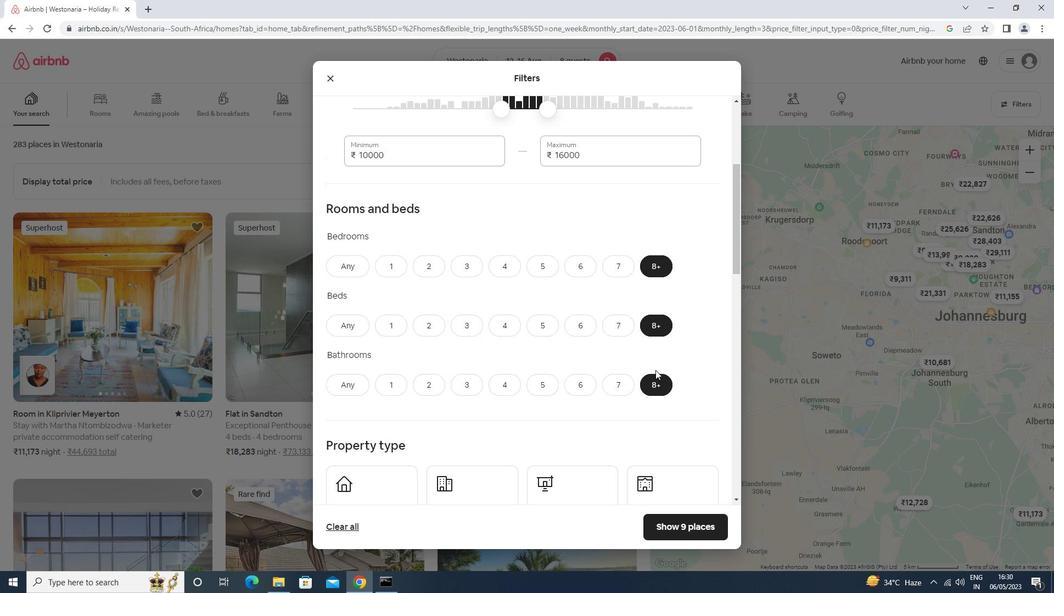 
Action: Mouse scrolled (658, 371) with delta (0, 0)
Screenshot: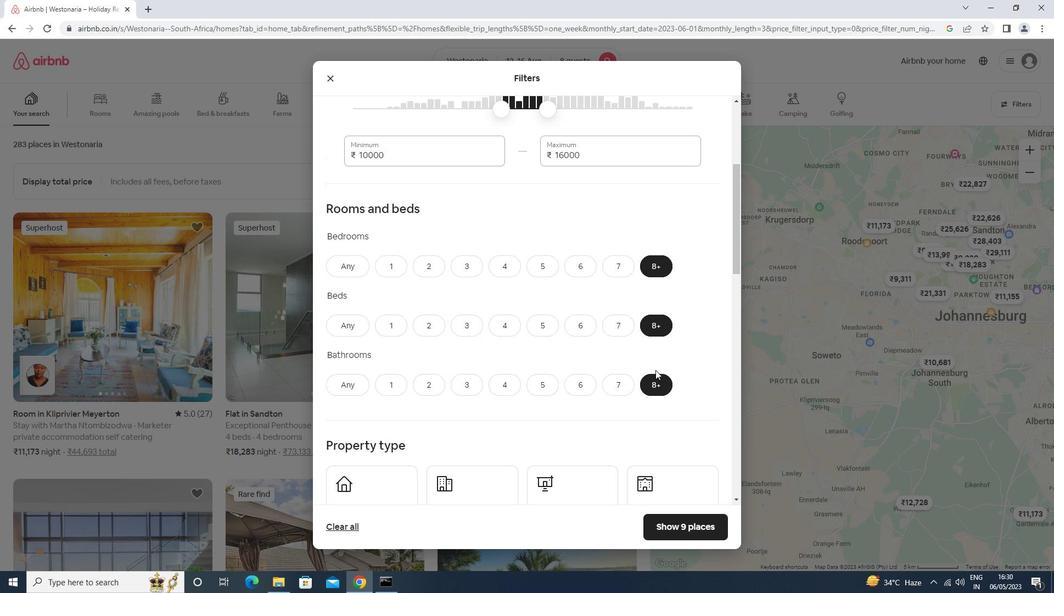 
Action: Mouse moved to (387, 276)
Screenshot: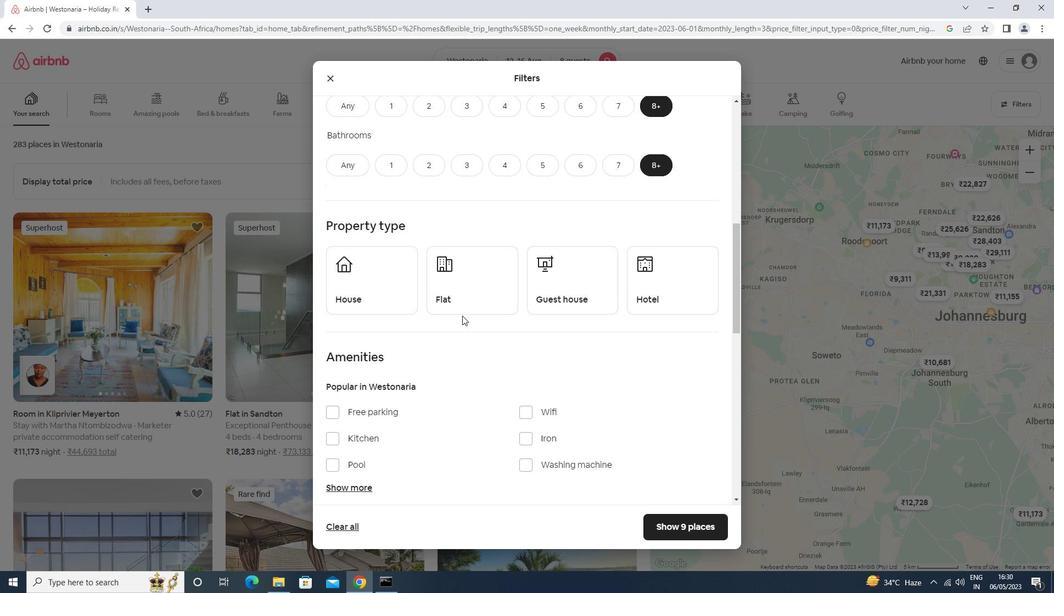 
Action: Mouse pressed left at (387, 276)
Screenshot: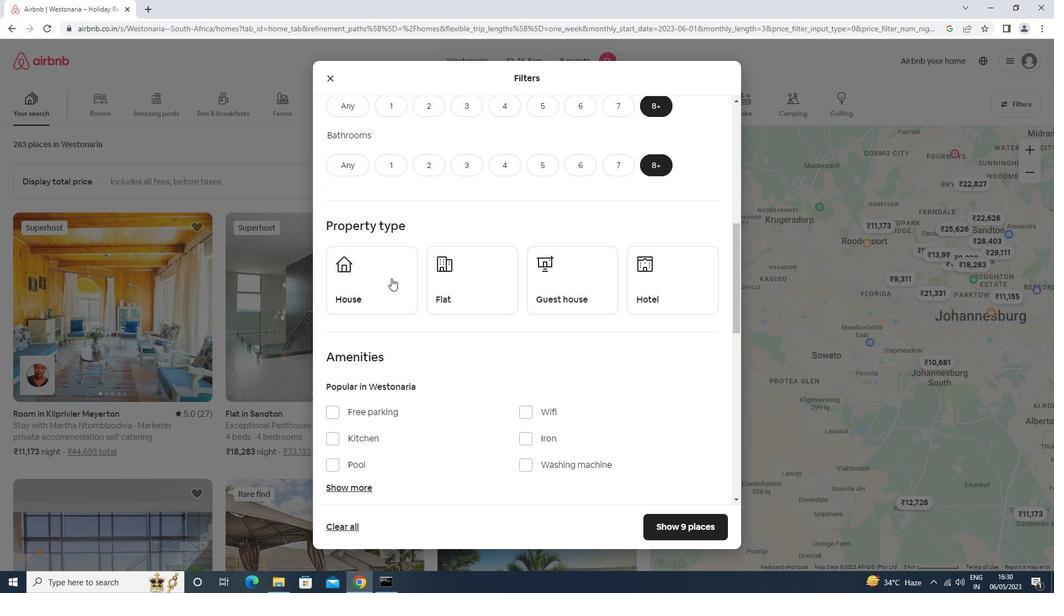 
Action: Mouse moved to (514, 295)
Screenshot: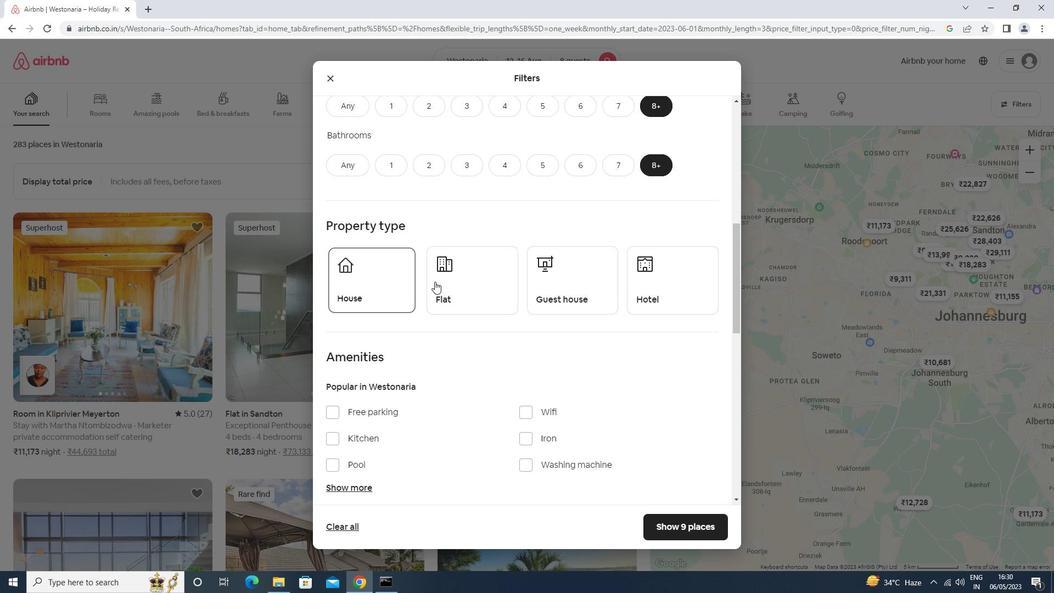 
Action: Mouse pressed left at (514, 295)
Screenshot: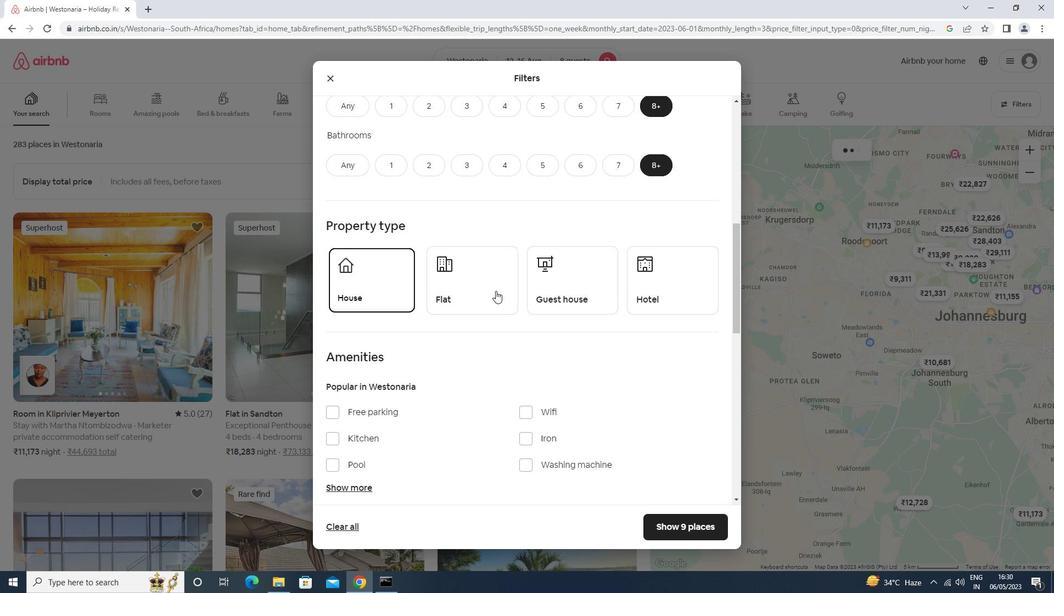 
Action: Mouse moved to (601, 306)
Screenshot: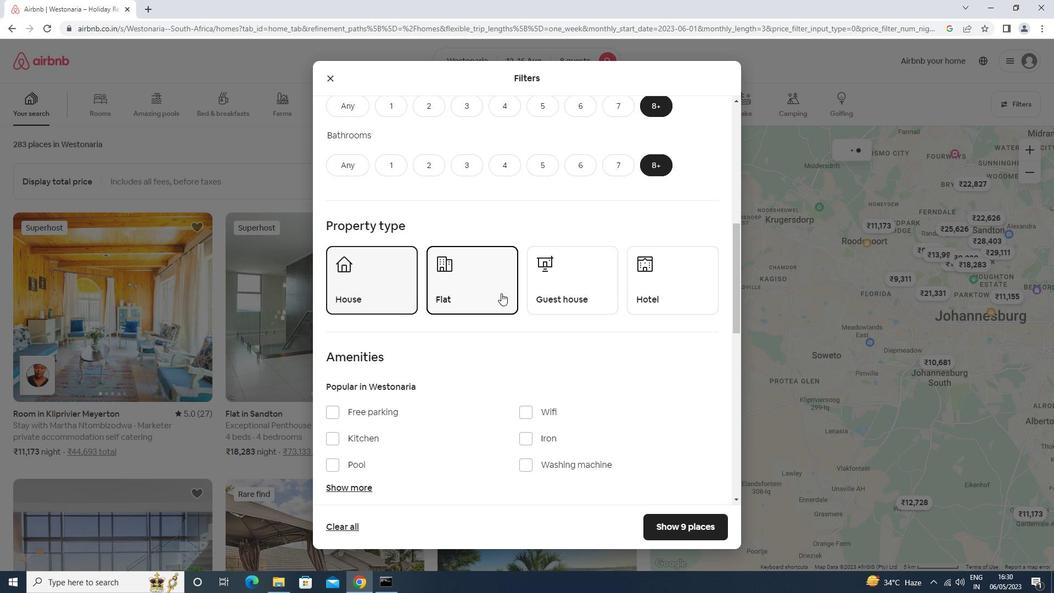 
Action: Mouse pressed left at (601, 306)
Screenshot: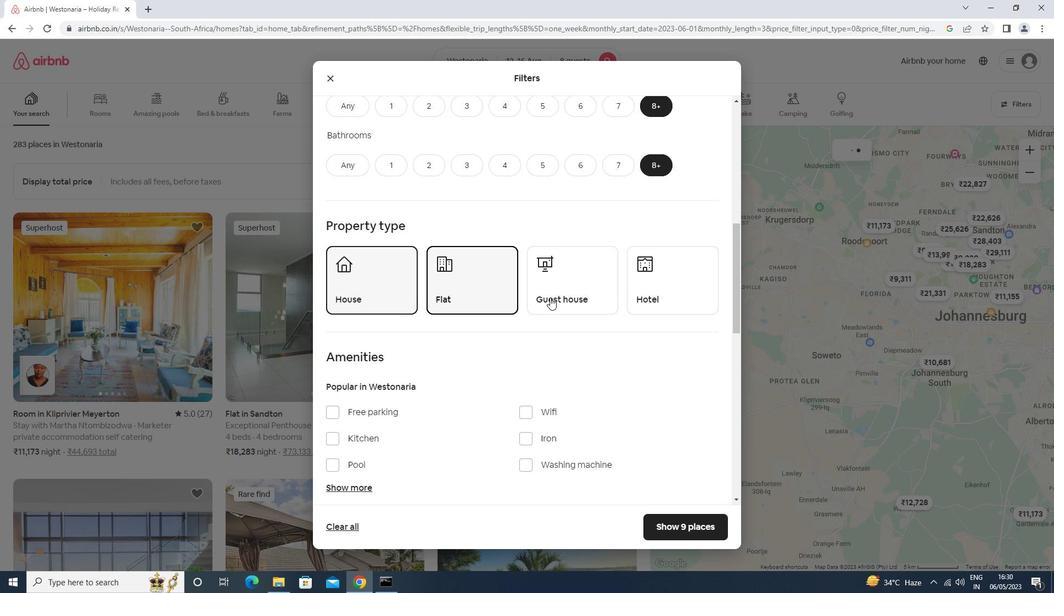 
Action: Mouse moved to (685, 290)
Screenshot: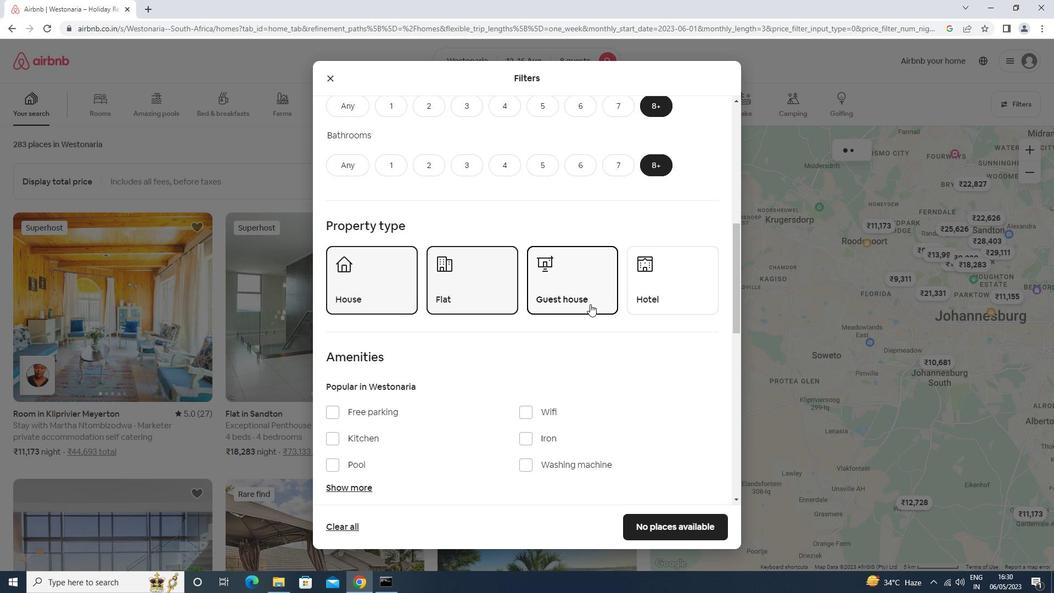 
Action: Mouse pressed left at (685, 290)
Screenshot: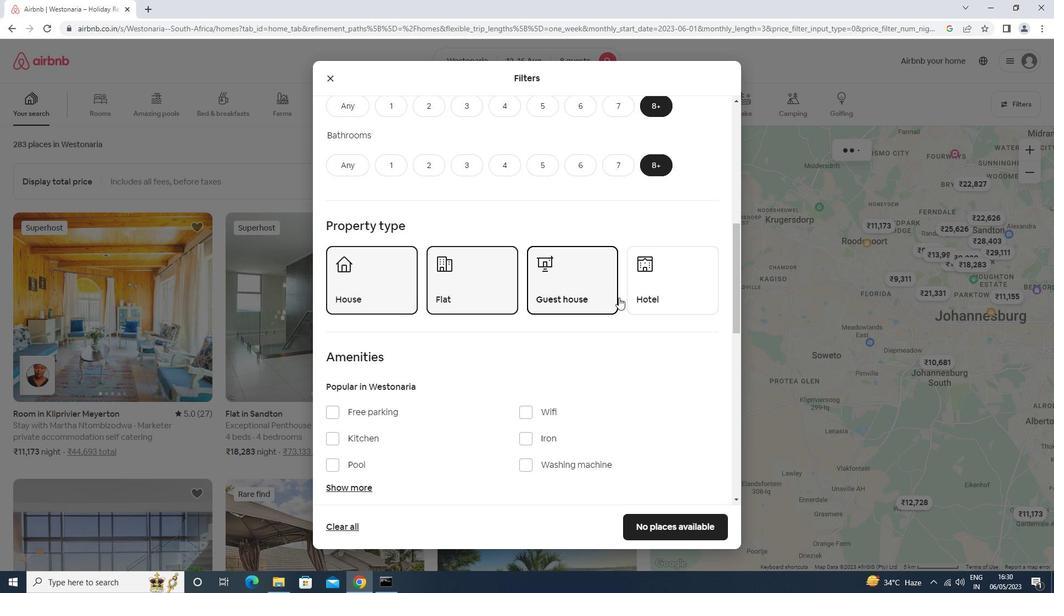 
Action: Mouse moved to (551, 302)
Screenshot: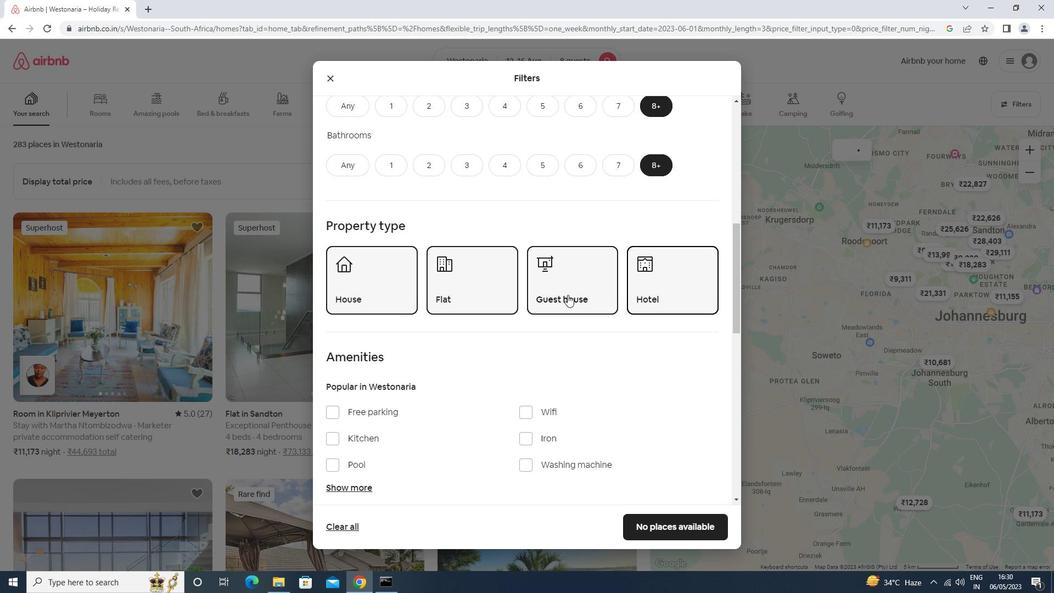 
Action: Mouse scrolled (551, 301) with delta (0, 0)
Screenshot: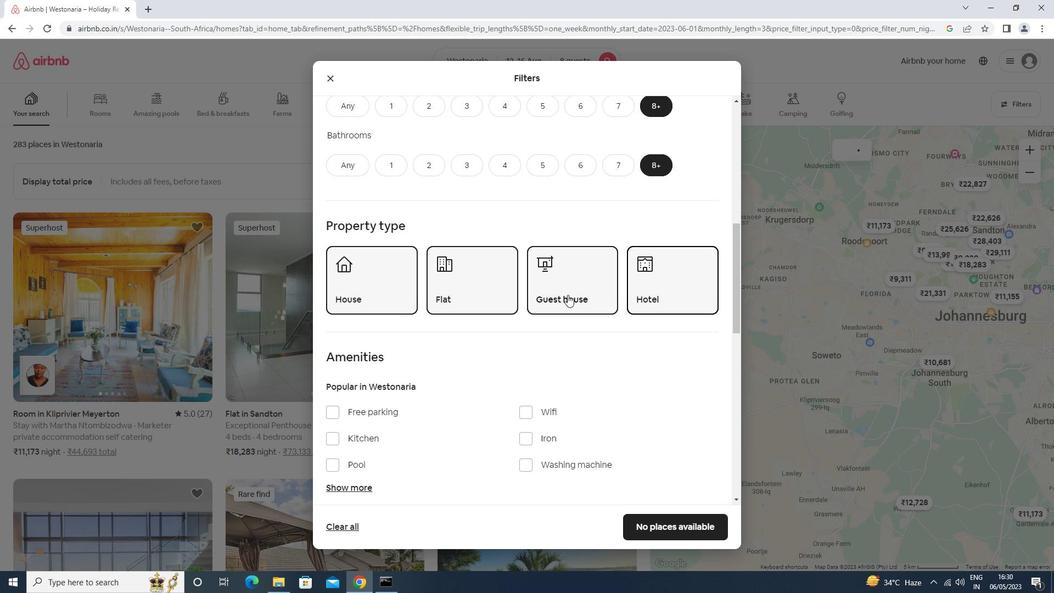 
Action: Mouse moved to (549, 302)
Screenshot: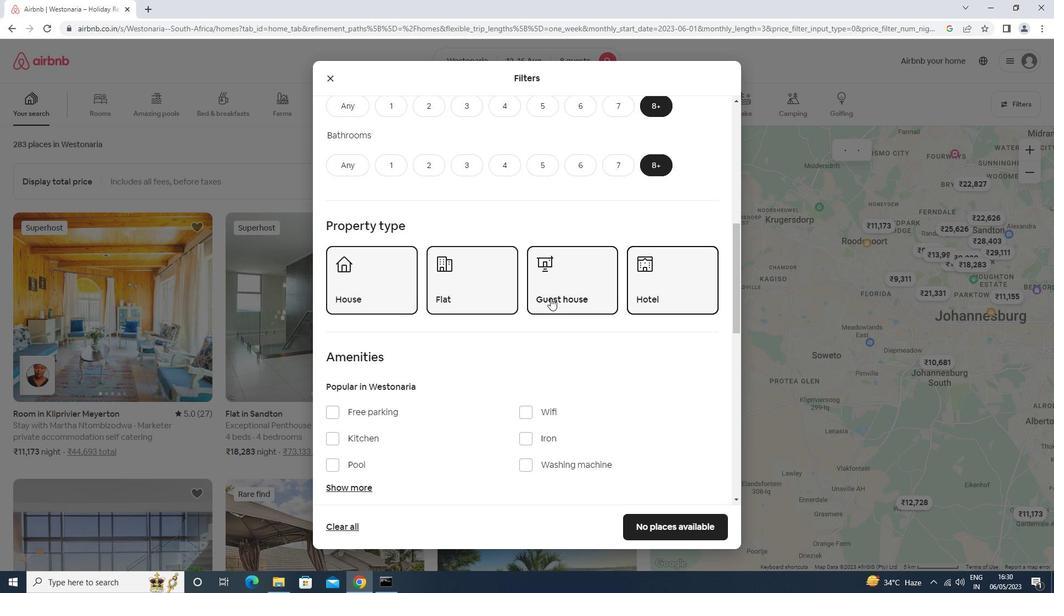 
Action: Mouse scrolled (549, 302) with delta (0, 0)
Screenshot: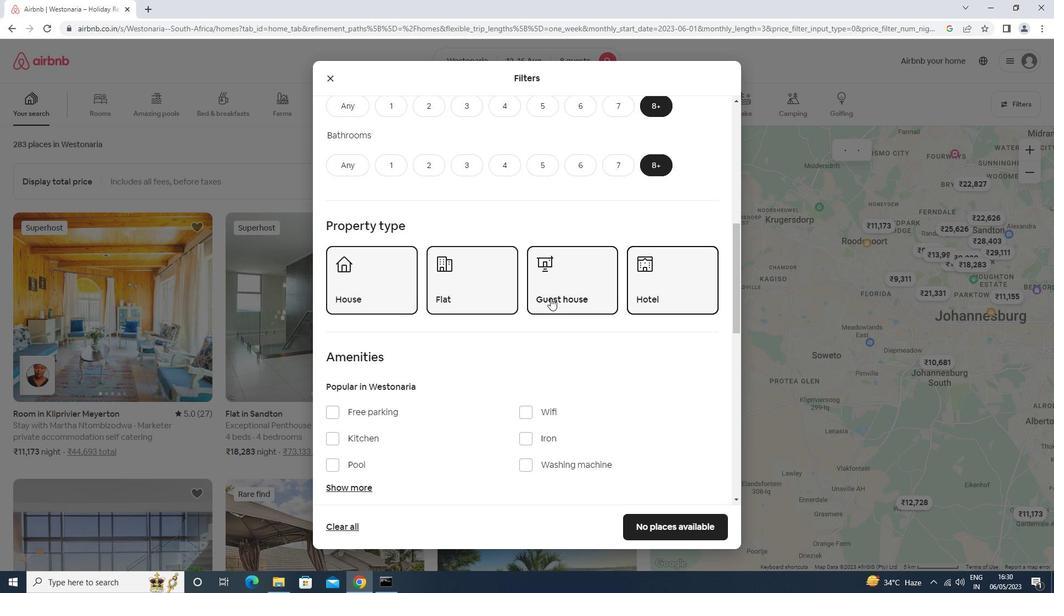 
Action: Mouse moved to (549, 303)
Screenshot: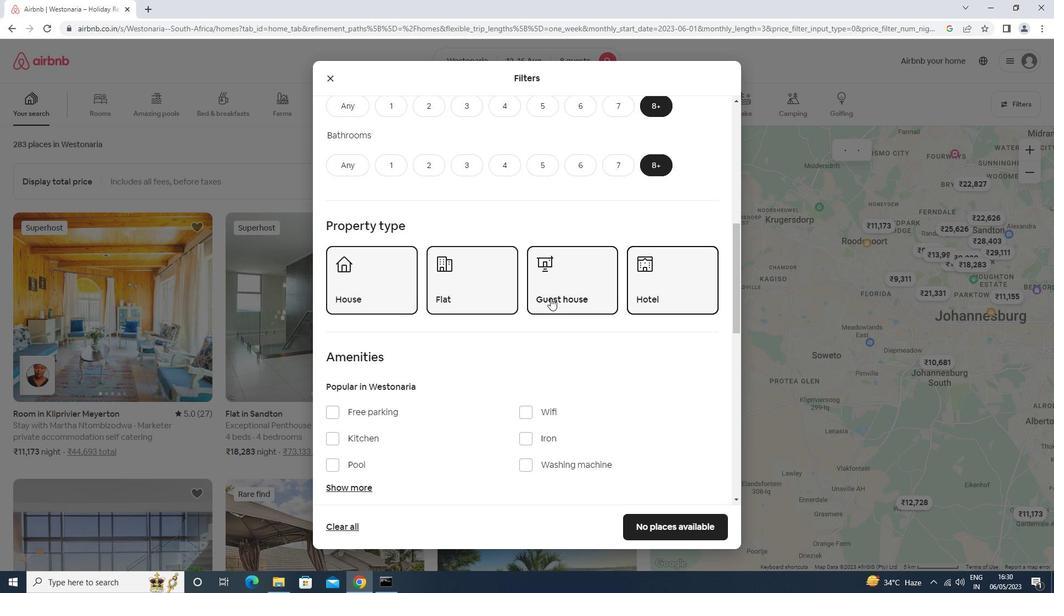 
Action: Mouse scrolled (549, 302) with delta (0, 0)
Screenshot: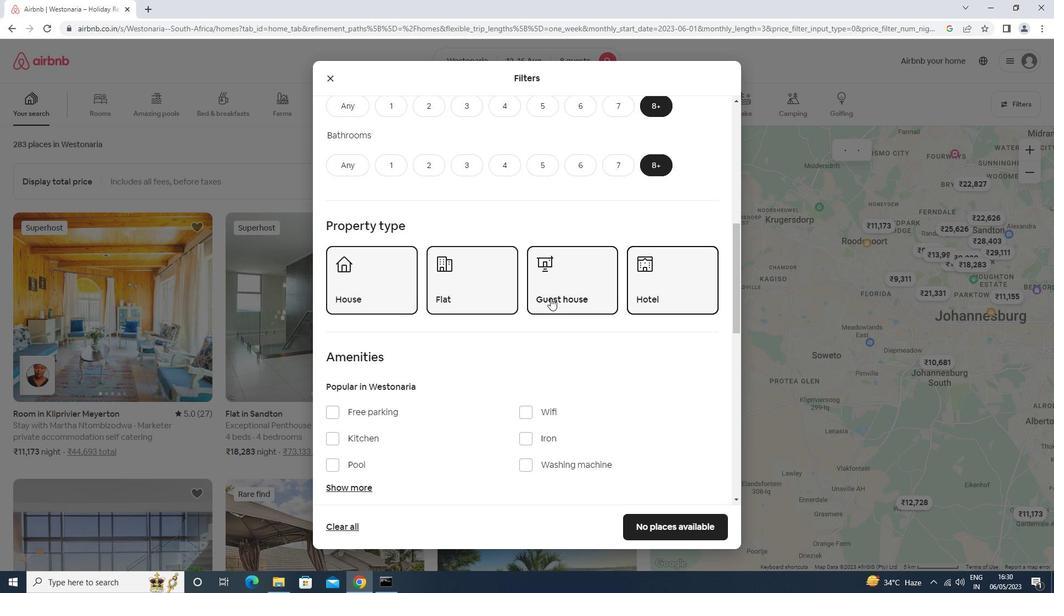
Action: Mouse moved to (547, 304)
Screenshot: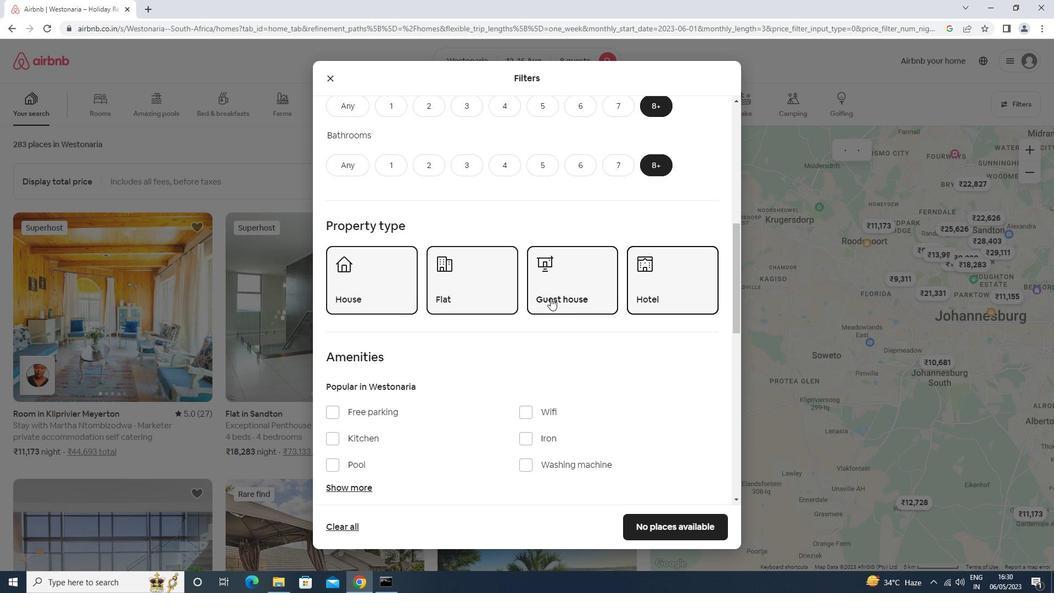 
Action: Mouse scrolled (547, 304) with delta (0, 0)
Screenshot: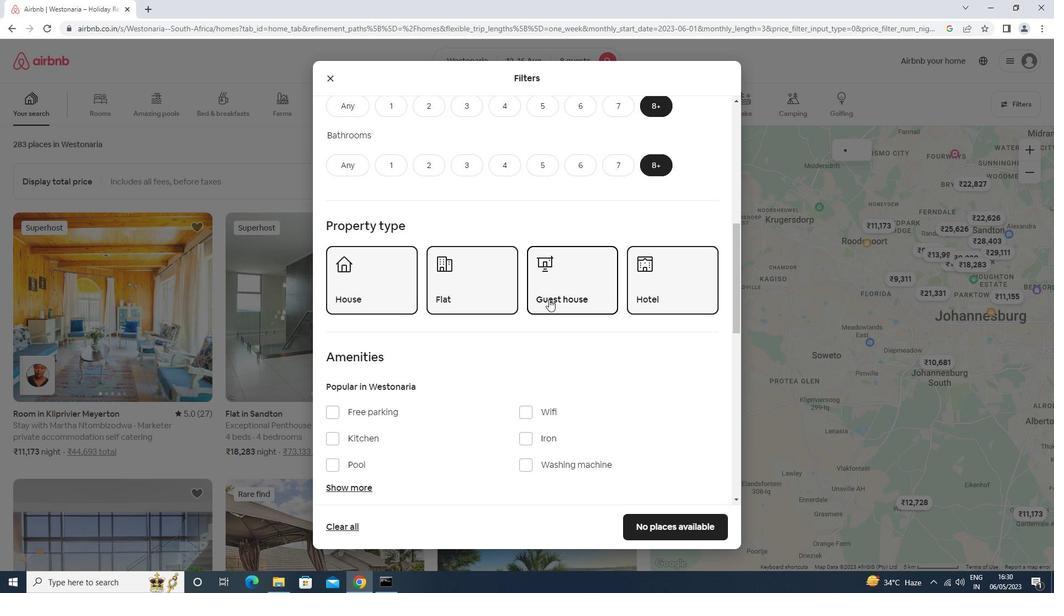 
Action: Mouse moved to (540, 191)
Screenshot: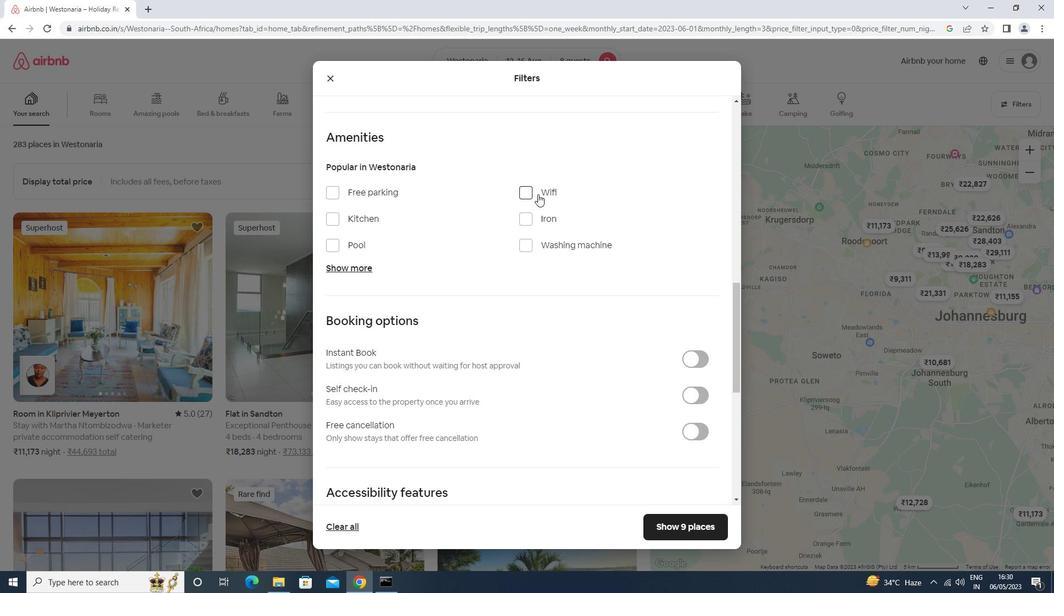 
Action: Mouse pressed left at (540, 191)
Screenshot: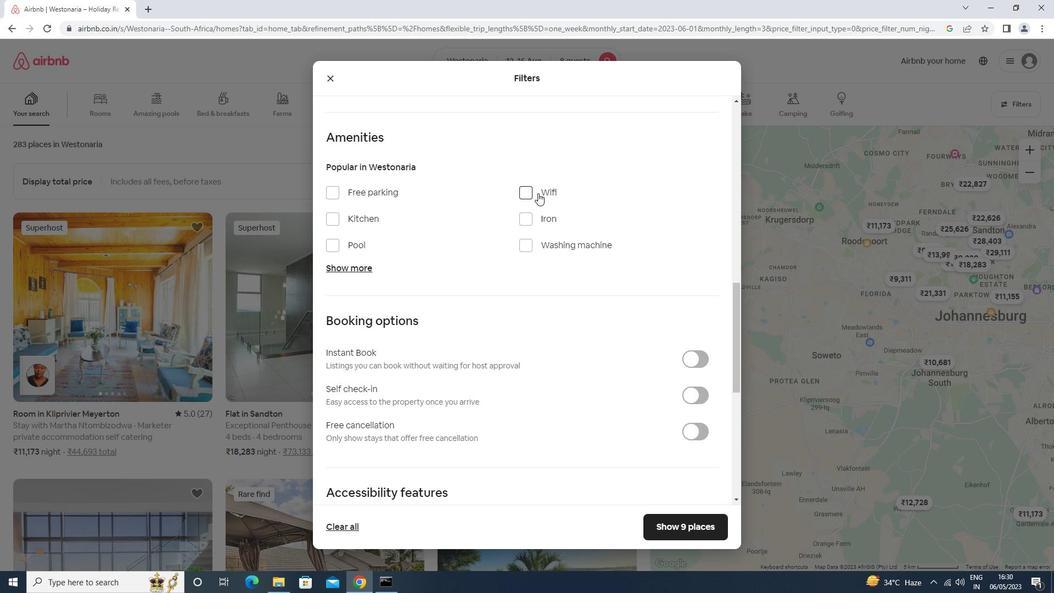 
Action: Mouse moved to (376, 190)
Screenshot: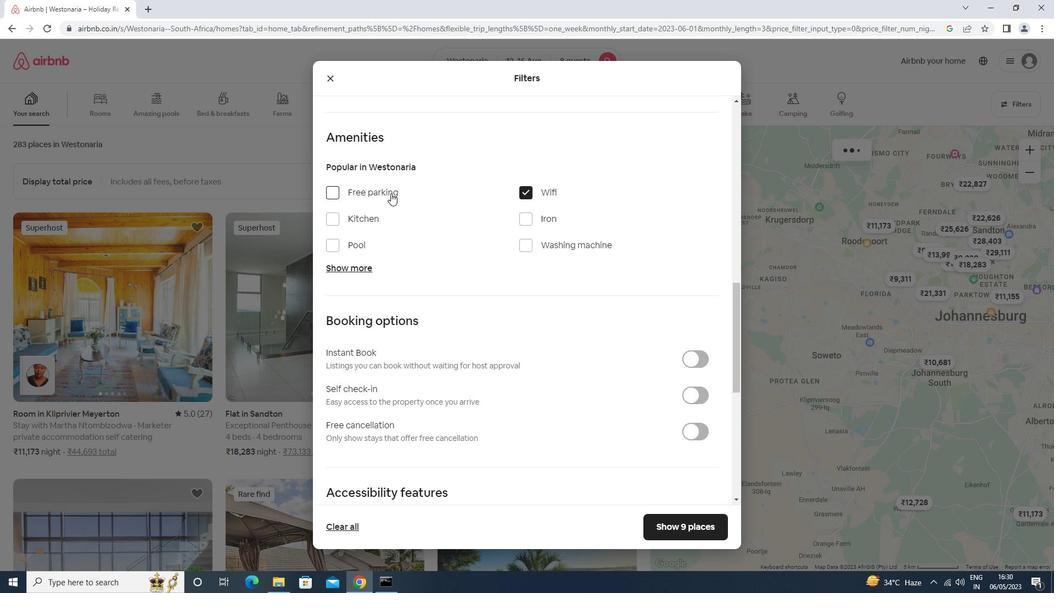 
Action: Mouse pressed left at (376, 190)
Screenshot: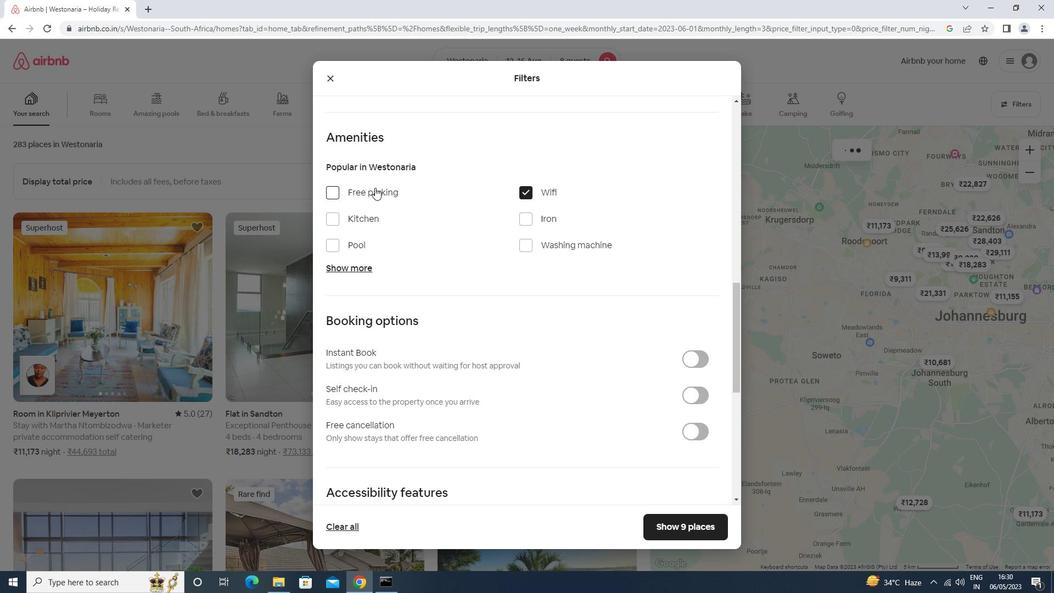 
Action: Mouse moved to (360, 271)
Screenshot: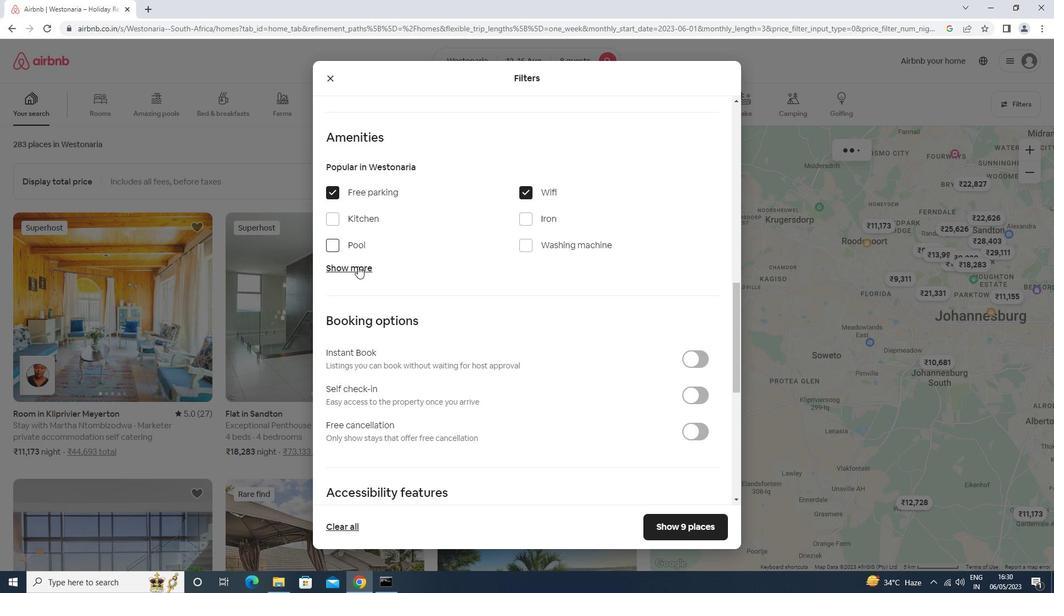 
Action: Mouse pressed left at (360, 271)
Screenshot: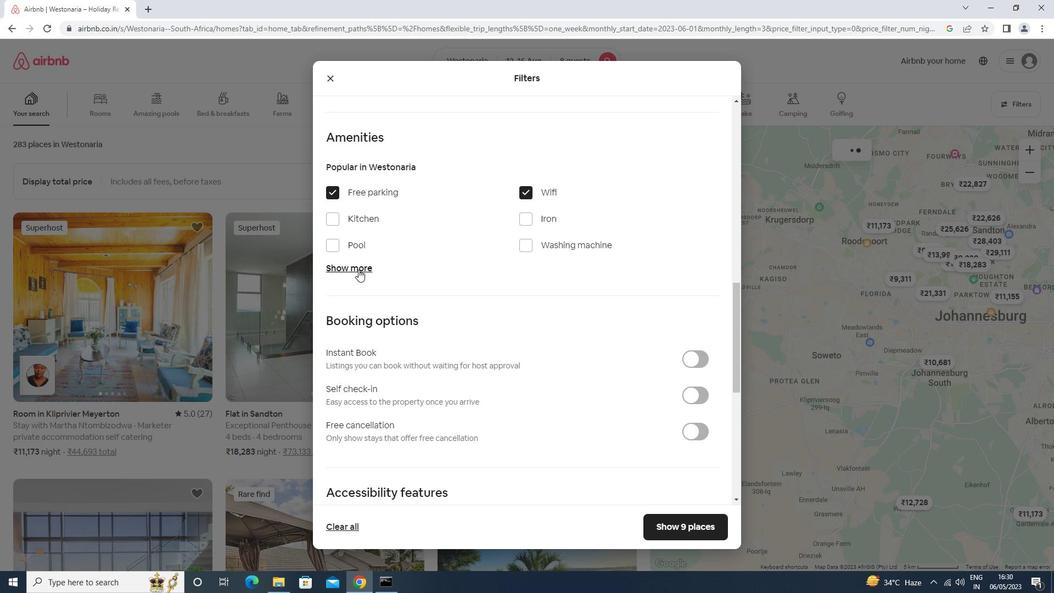 
Action: Mouse moved to (464, 279)
Screenshot: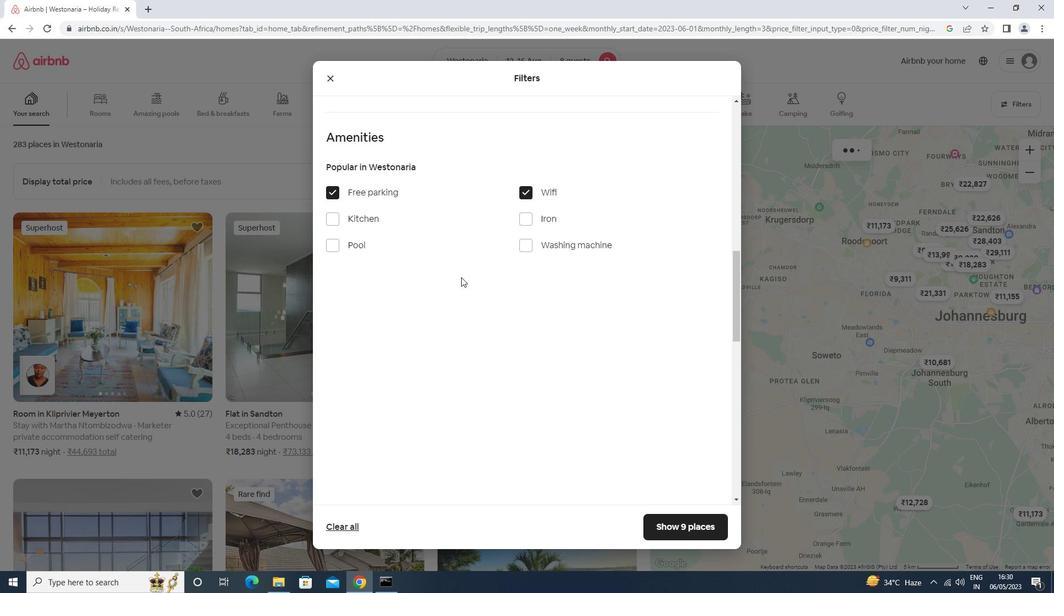 
Action: Mouse scrolled (464, 278) with delta (0, 0)
Screenshot: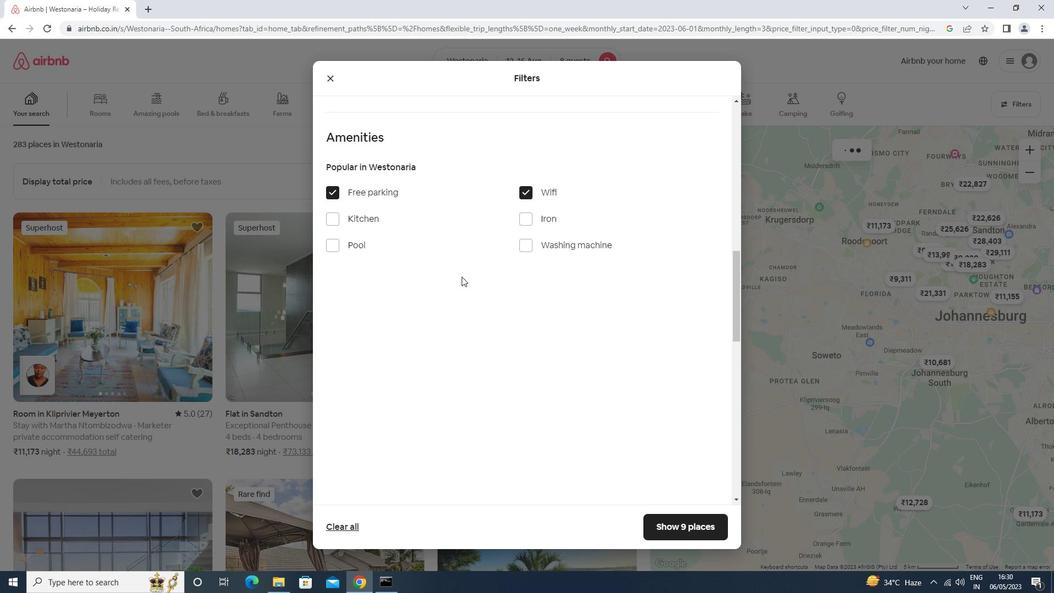 
Action: Mouse scrolled (464, 278) with delta (0, 0)
Screenshot: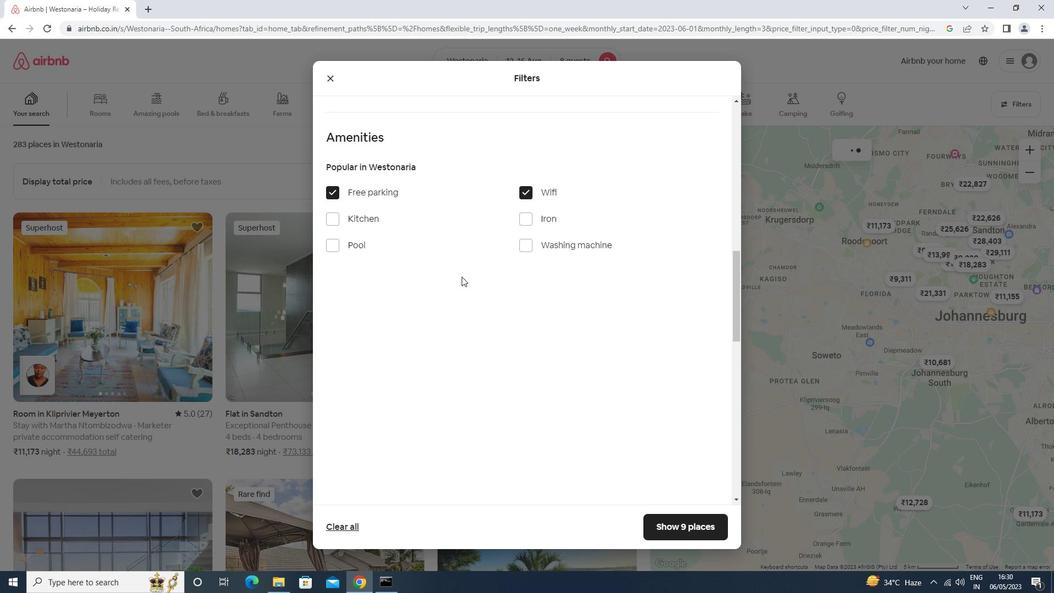 
Action: Mouse moved to (364, 250)
Screenshot: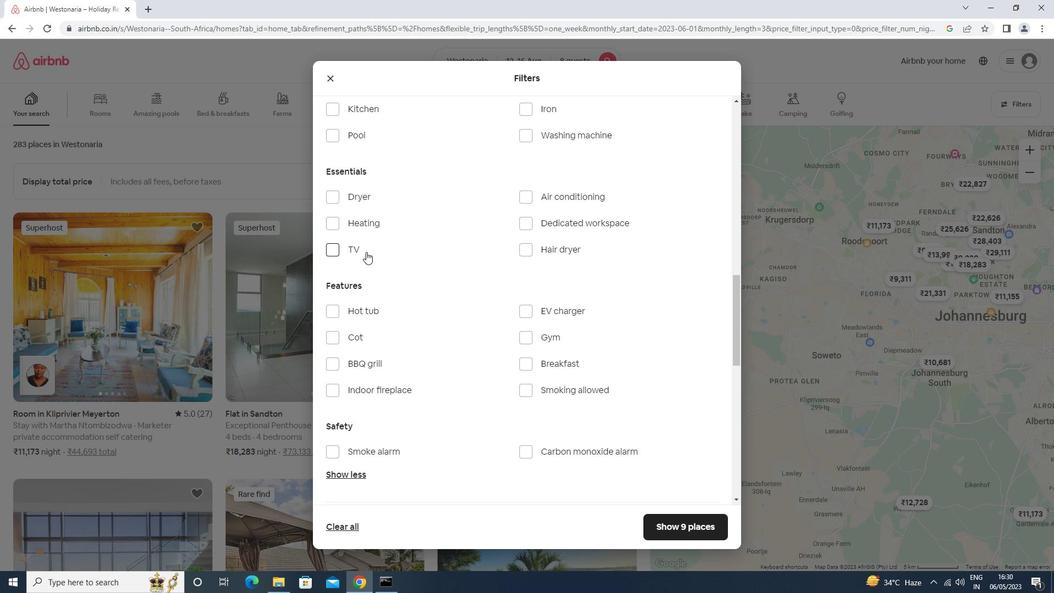 
Action: Mouse pressed left at (364, 250)
Screenshot: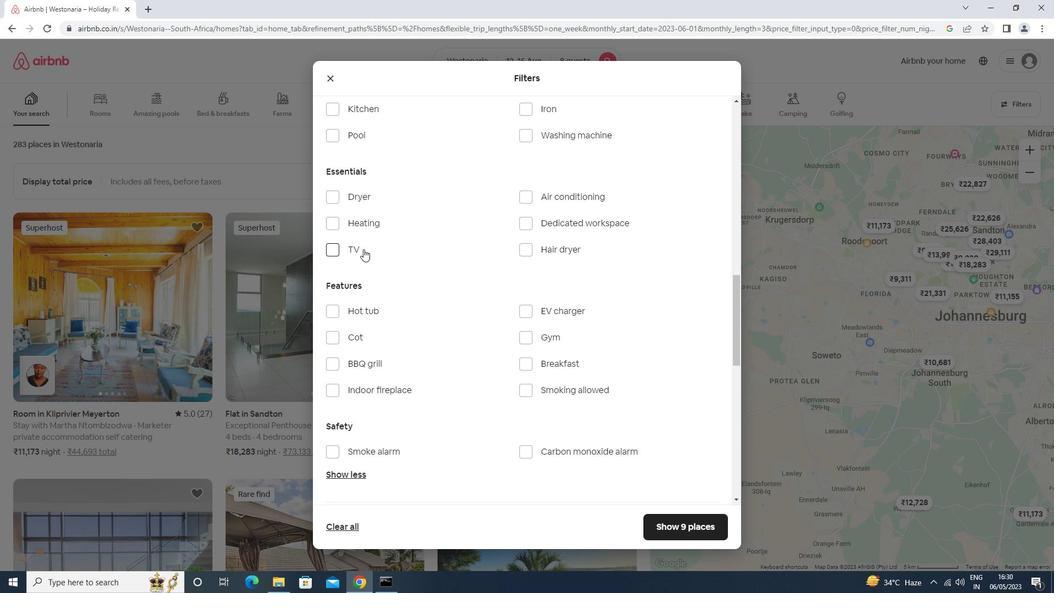 
Action: Mouse moved to (550, 337)
Screenshot: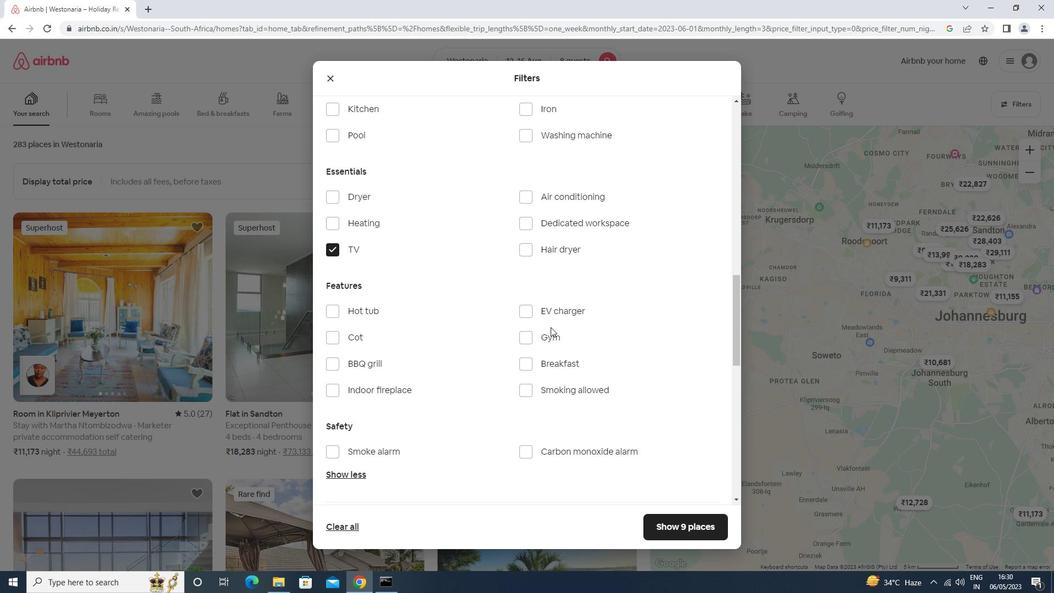 
Action: Mouse pressed left at (550, 337)
Screenshot: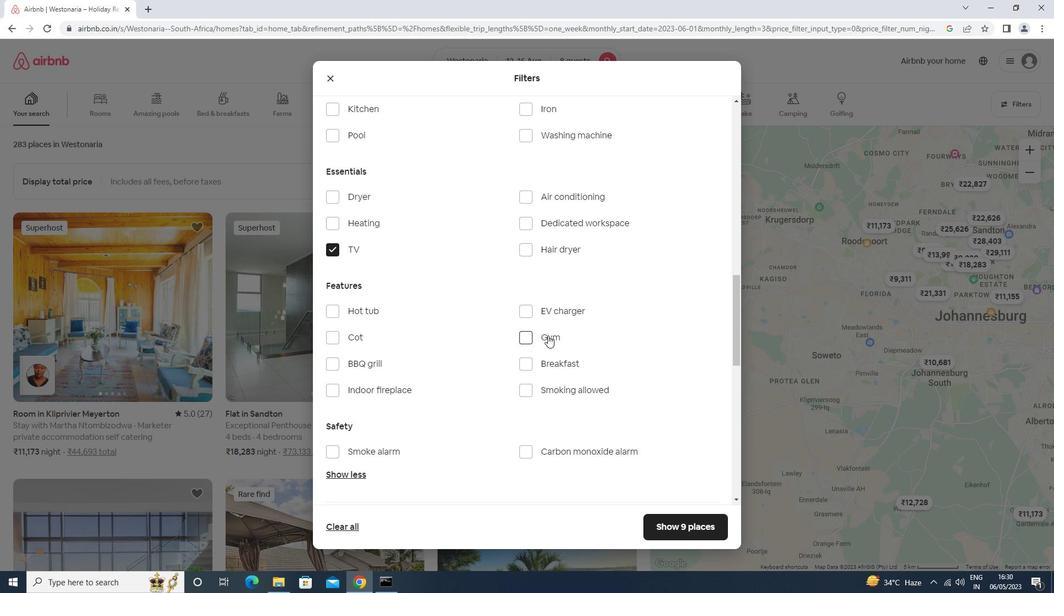 
Action: Mouse moved to (547, 362)
Screenshot: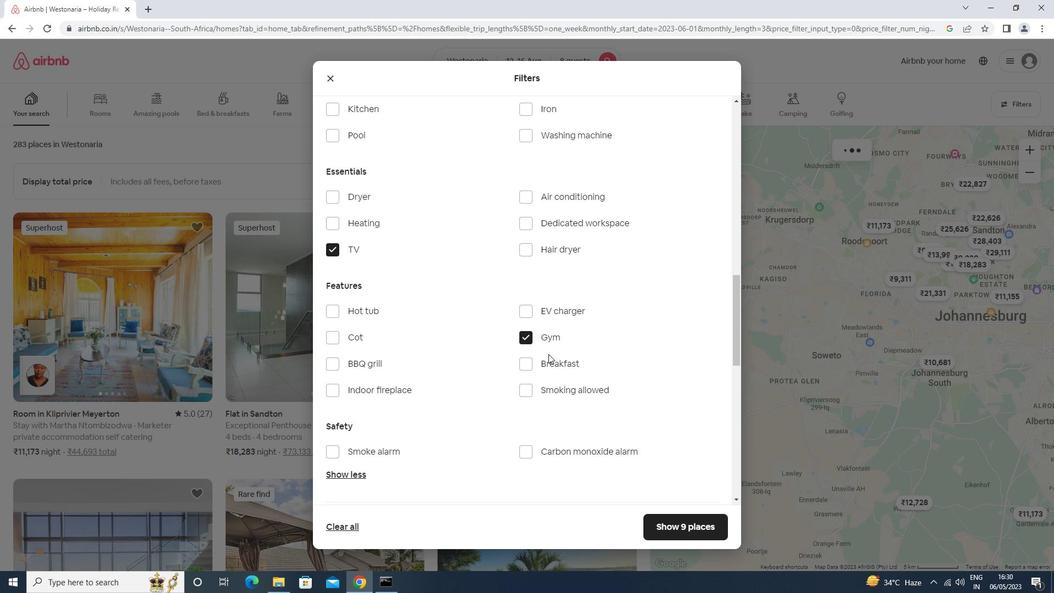 
Action: Mouse pressed left at (547, 362)
Screenshot: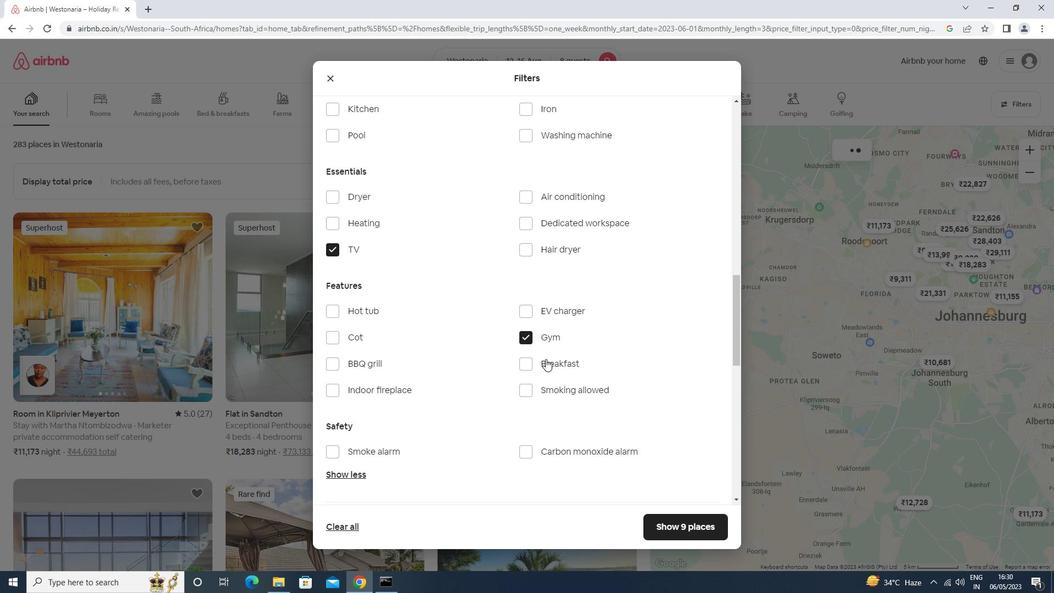 
Action: Mouse moved to (497, 304)
Screenshot: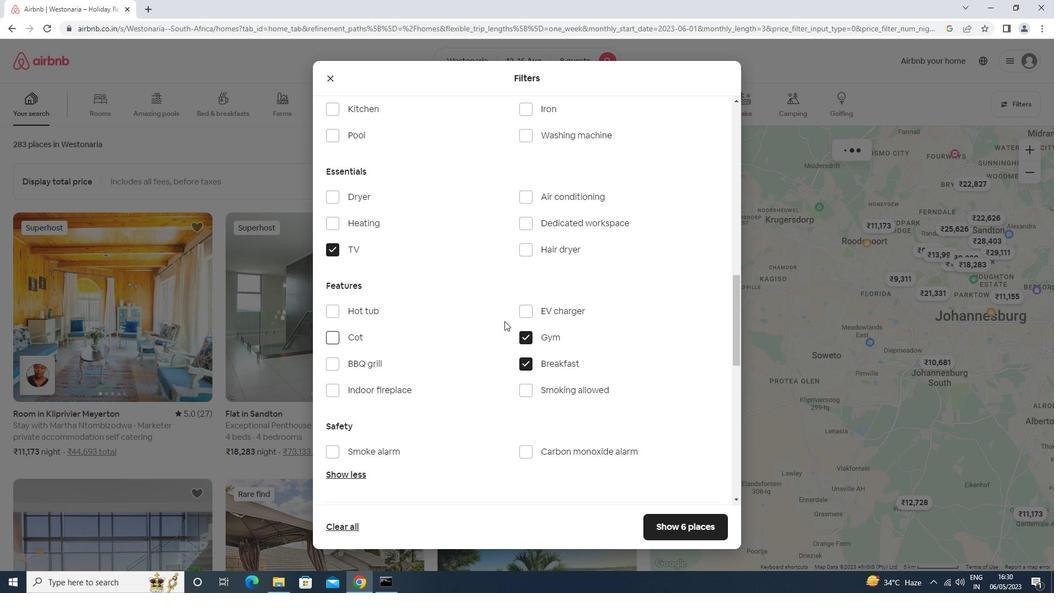 
Action: Mouse scrolled (497, 304) with delta (0, 0)
Screenshot: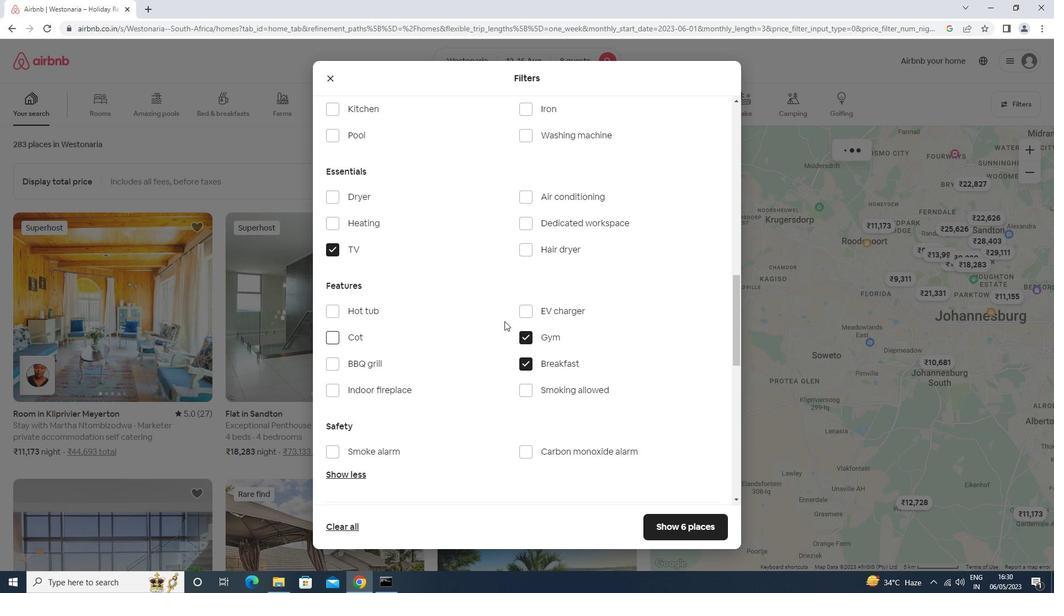
Action: Mouse scrolled (497, 304) with delta (0, 0)
Screenshot: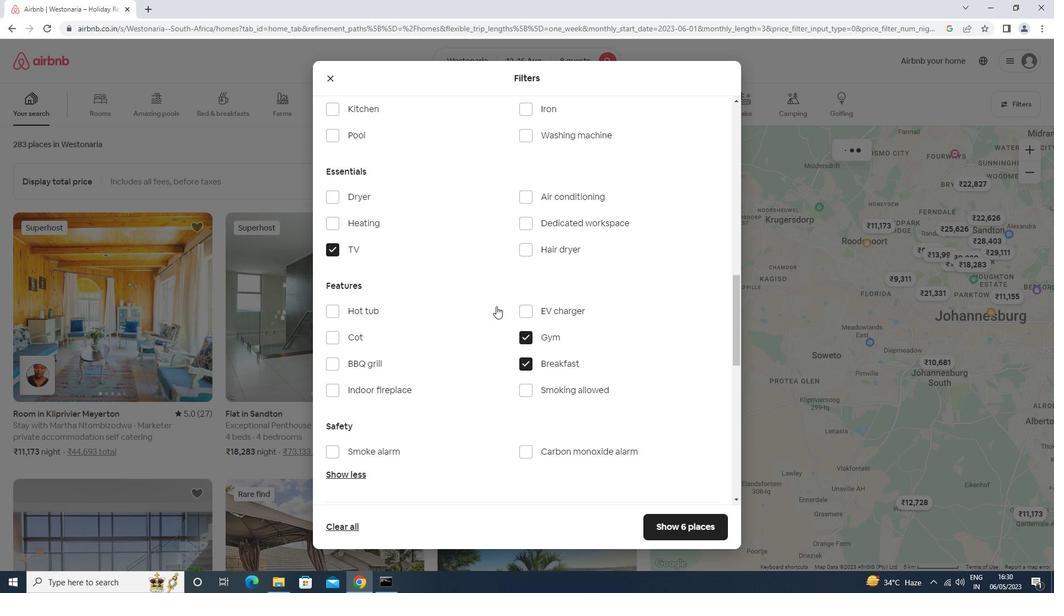 
Action: Mouse scrolled (497, 304) with delta (0, 0)
Screenshot: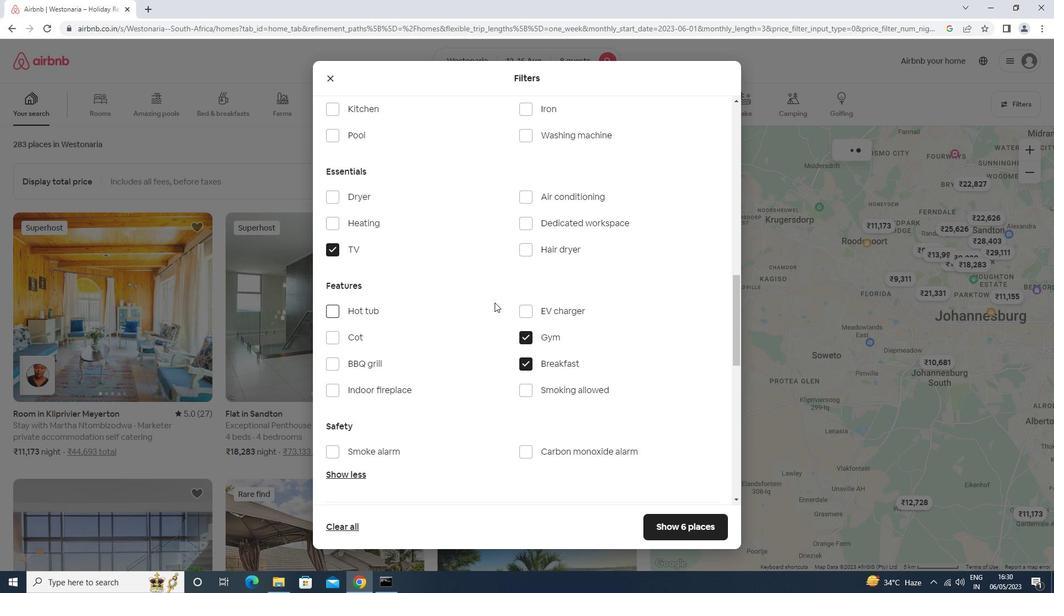 
Action: Mouse scrolled (497, 304) with delta (0, 0)
Screenshot: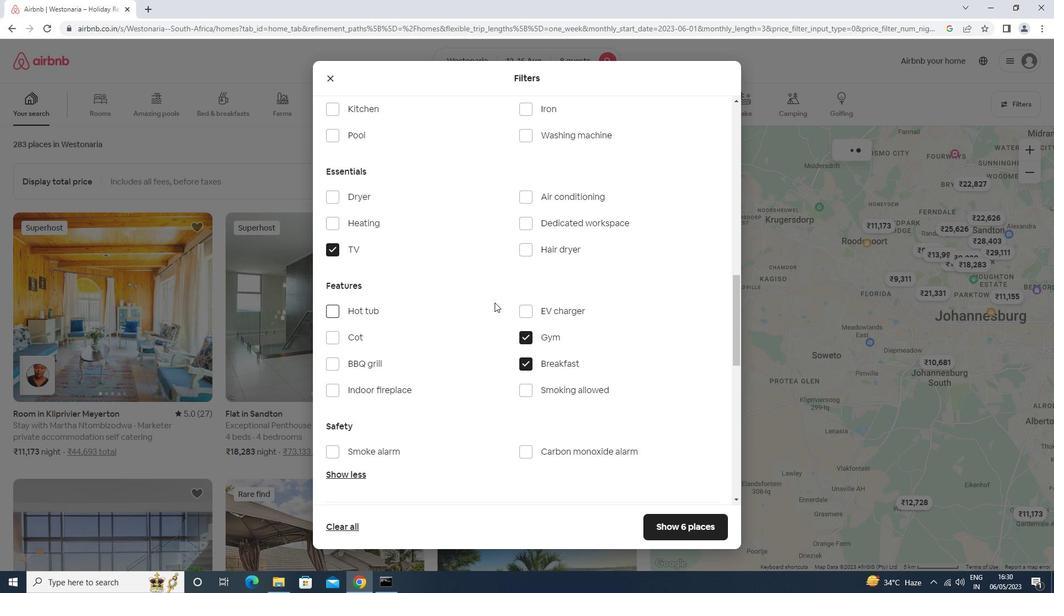 
Action: Mouse scrolled (497, 304) with delta (0, 0)
Screenshot: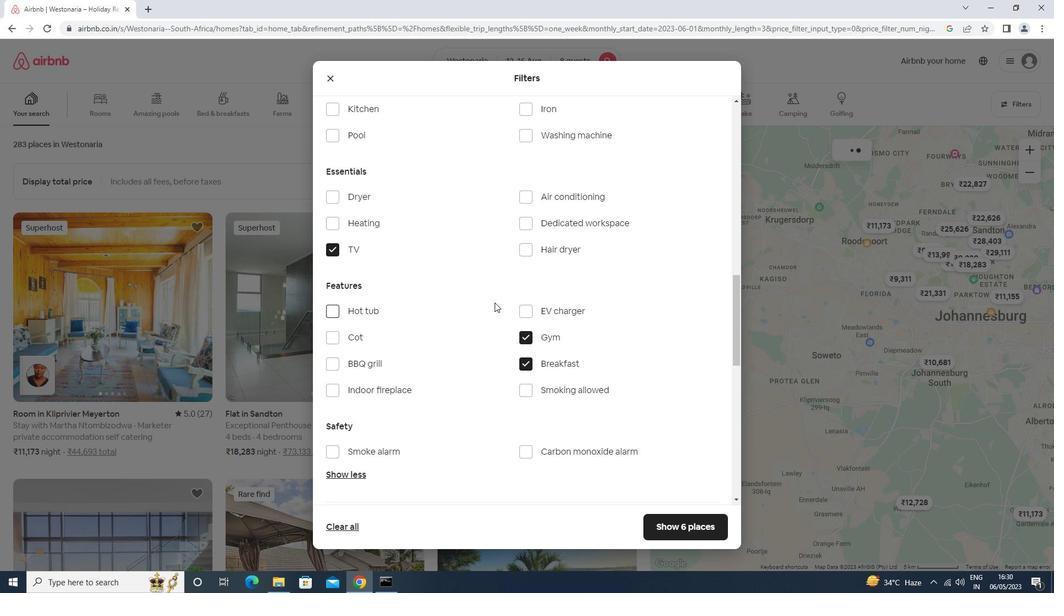 
Action: Mouse moved to (695, 329)
Screenshot: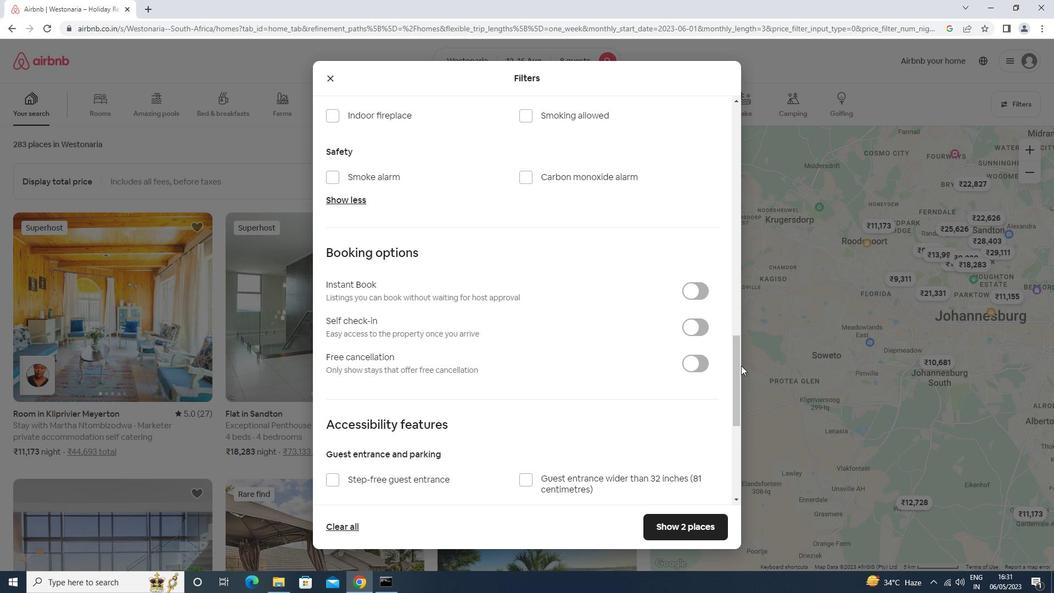 
Action: Mouse pressed left at (695, 329)
Screenshot: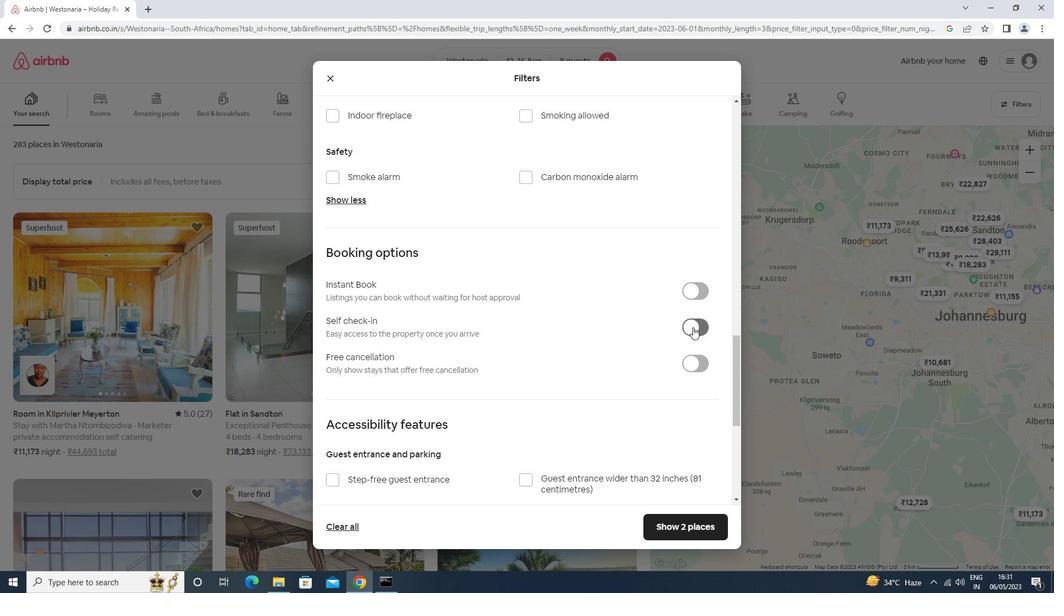 
Action: Mouse moved to (501, 301)
Screenshot: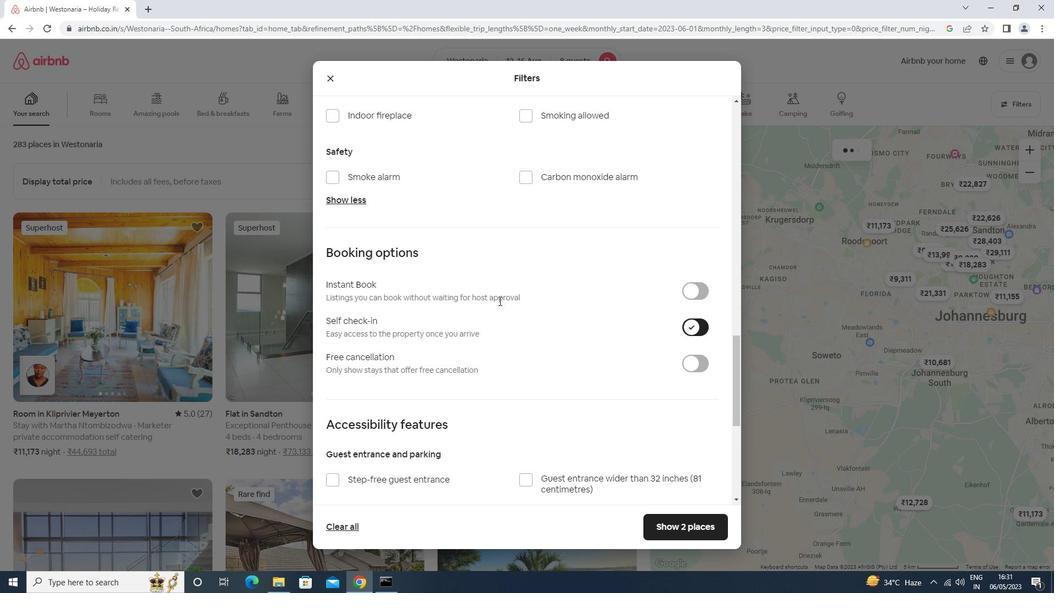 
Action: Mouse scrolled (501, 301) with delta (0, 0)
Screenshot: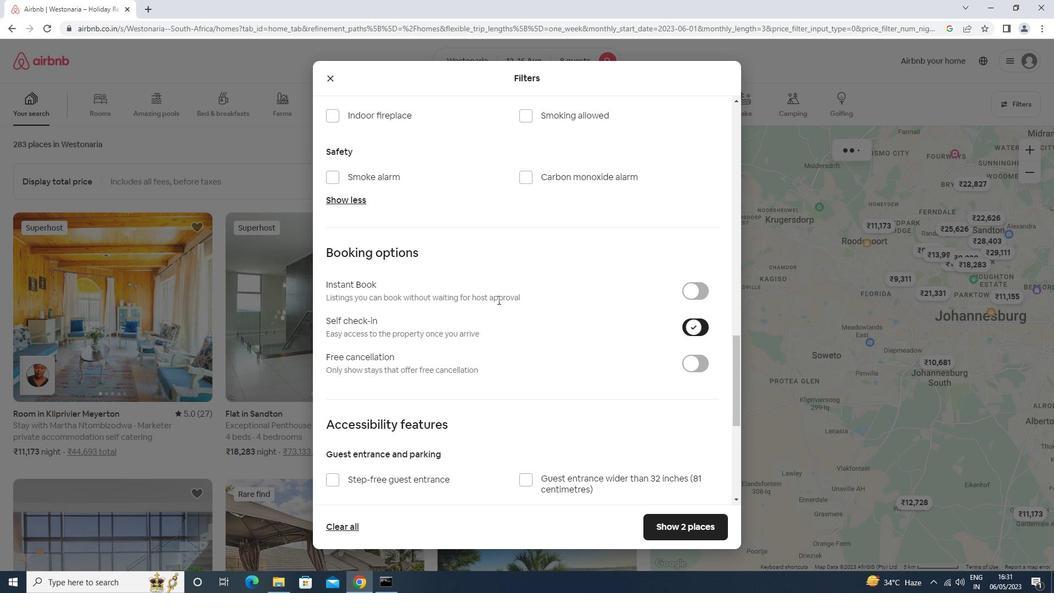 
Action: Mouse scrolled (501, 301) with delta (0, 0)
Screenshot: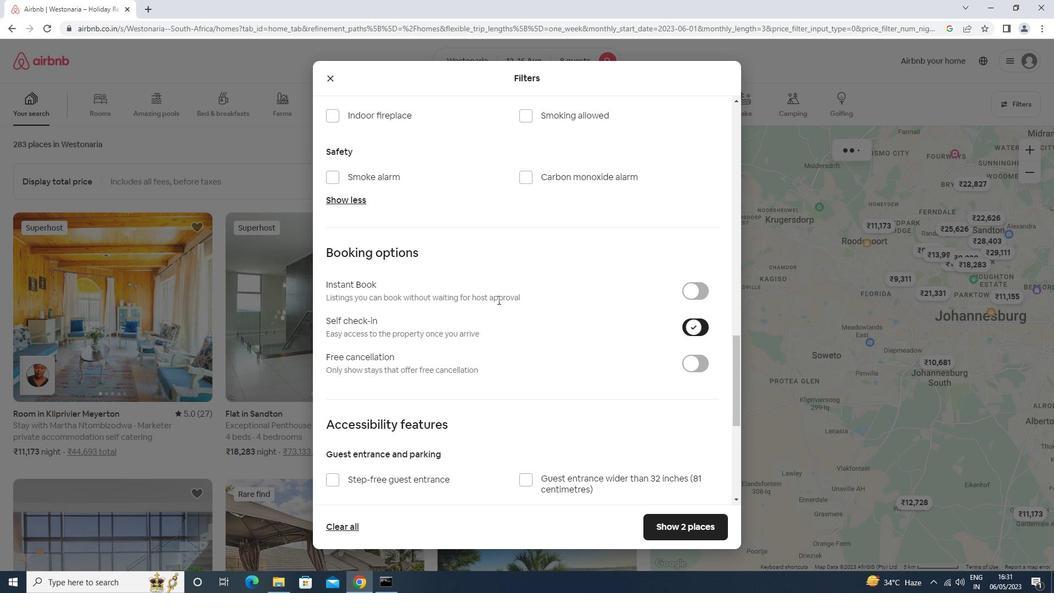 
Action: Mouse scrolled (501, 301) with delta (0, 0)
Screenshot: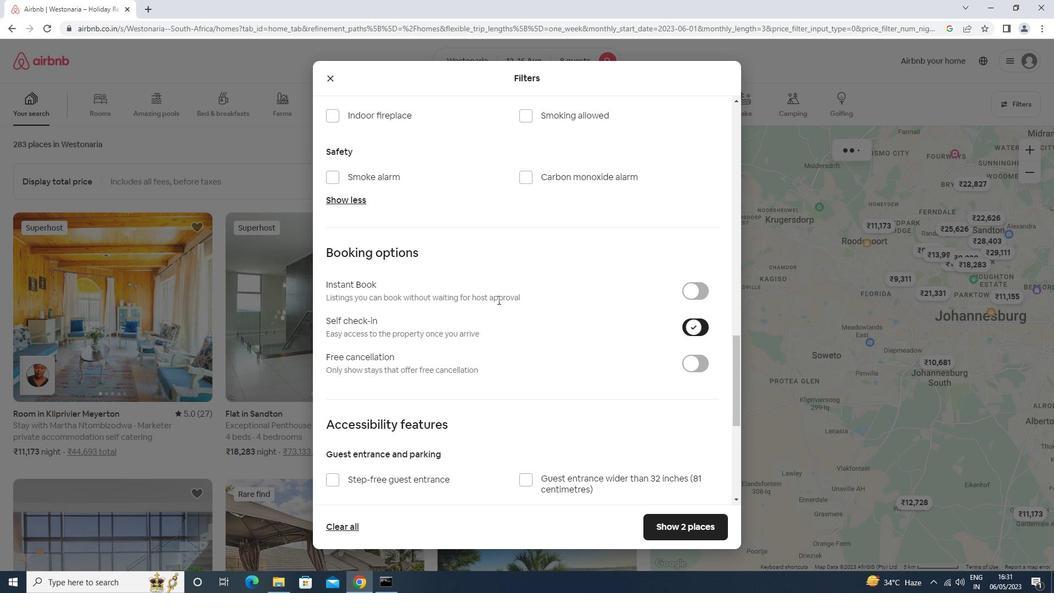
Action: Mouse scrolled (501, 301) with delta (0, 0)
Screenshot: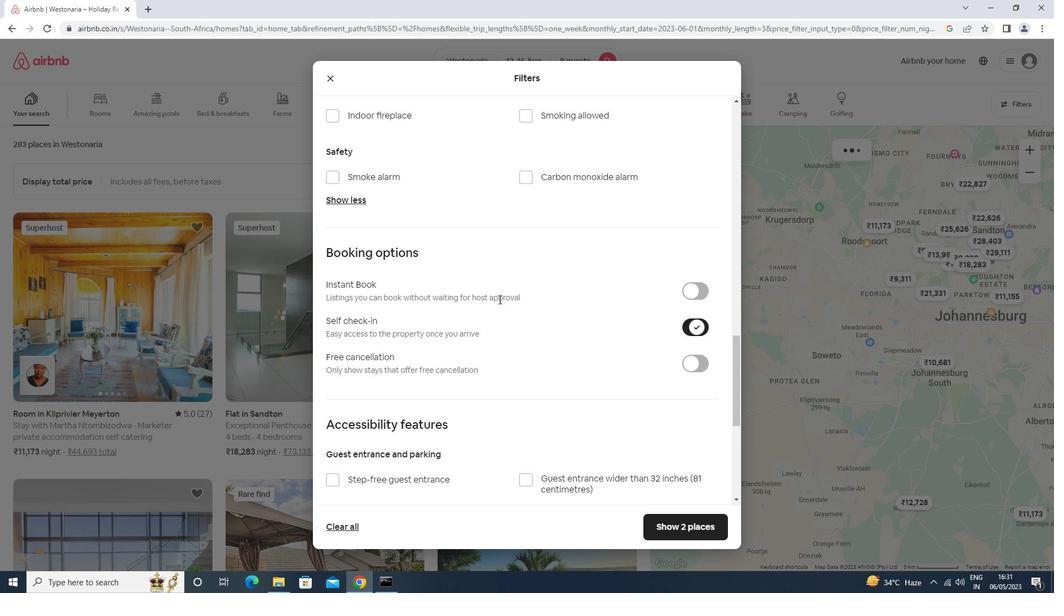 
Action: Mouse scrolled (501, 301) with delta (0, 0)
Screenshot: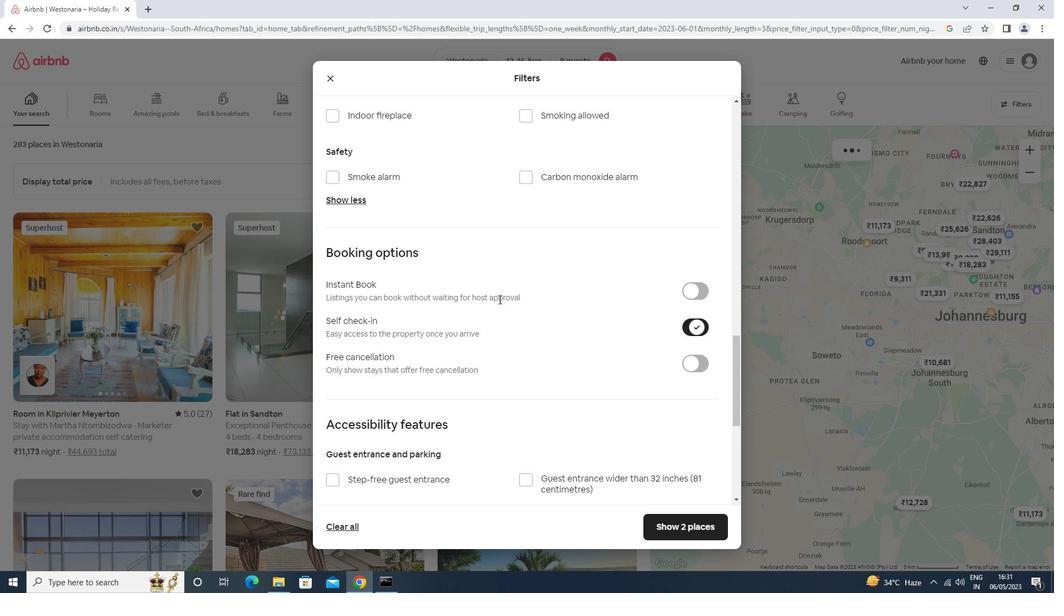 
Action: Mouse scrolled (501, 301) with delta (0, 0)
Screenshot: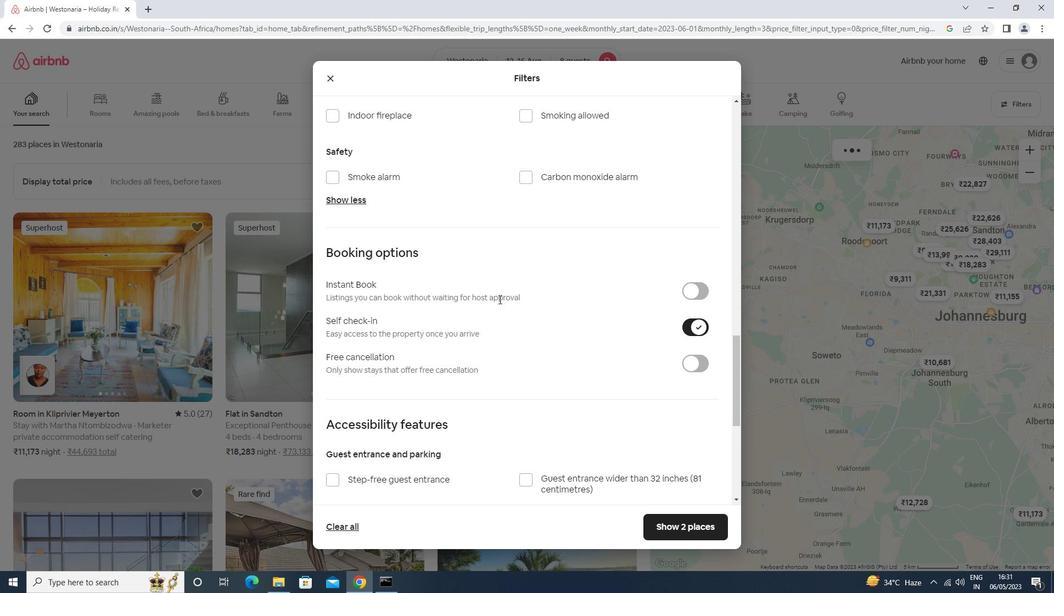 
Action: Mouse moved to (386, 426)
Screenshot: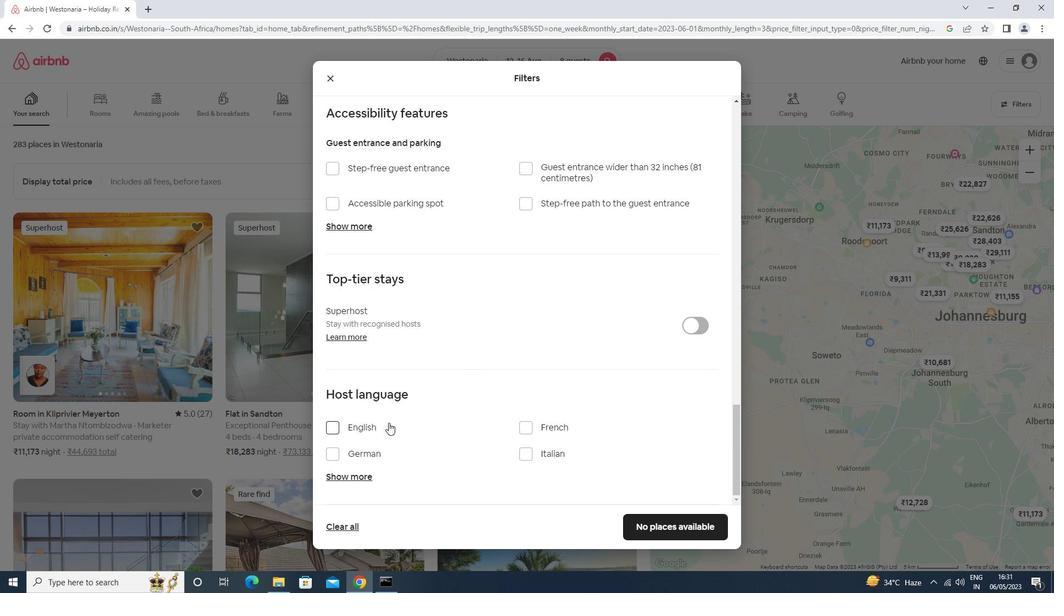 
Action: Mouse pressed left at (386, 426)
Screenshot: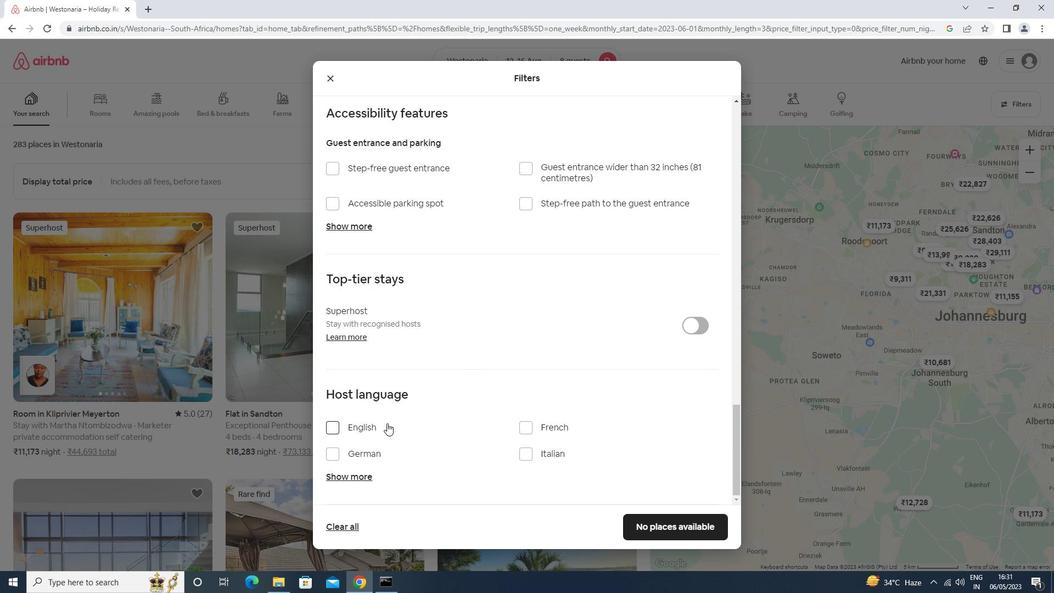 
Action: Mouse moved to (658, 527)
Screenshot: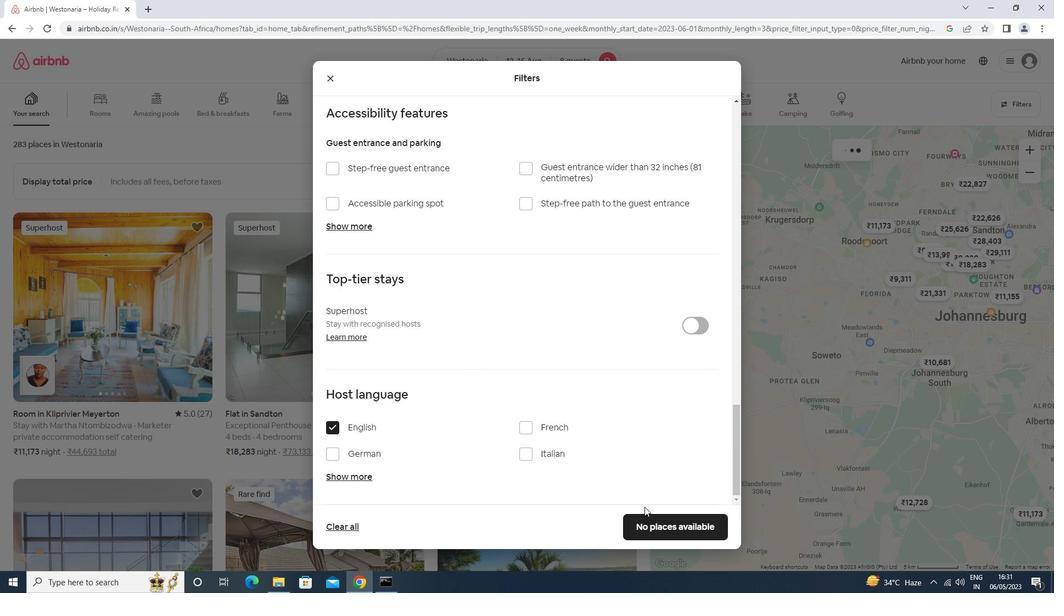 
Action: Mouse pressed left at (658, 527)
Screenshot: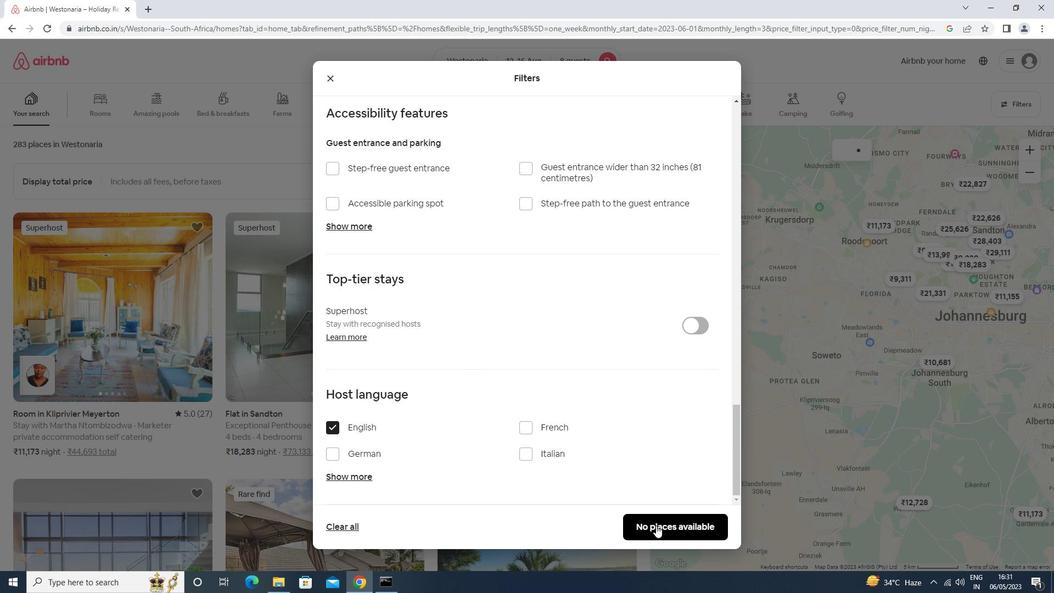 
Action: Mouse moved to (660, 526)
Screenshot: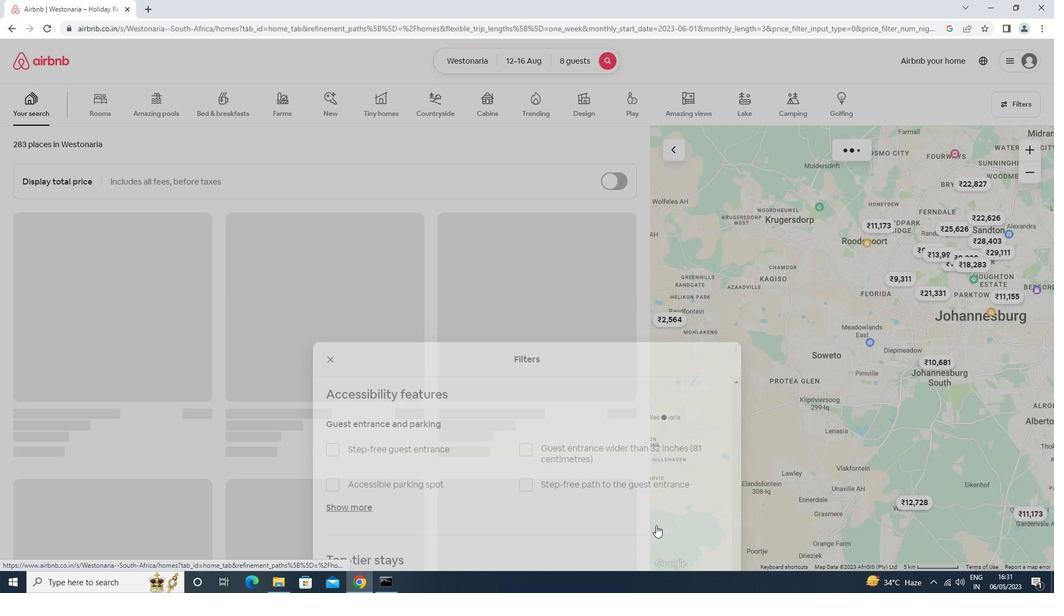 
